 Task: Search one way flight ticket for 3 adults in first from Madison: Dane County Regional Airport (truax Field) to Rockford: Chicago Rockford International Airport(was Northwest Chicagoland Regional Airport At Rockford) on 5-1-2023. Choice of flights is Southwest. Number of bags: 2 checked bags. Price is upto 82000. Outbound departure time preference is 6:30.
Action: Mouse moved to (236, 393)
Screenshot: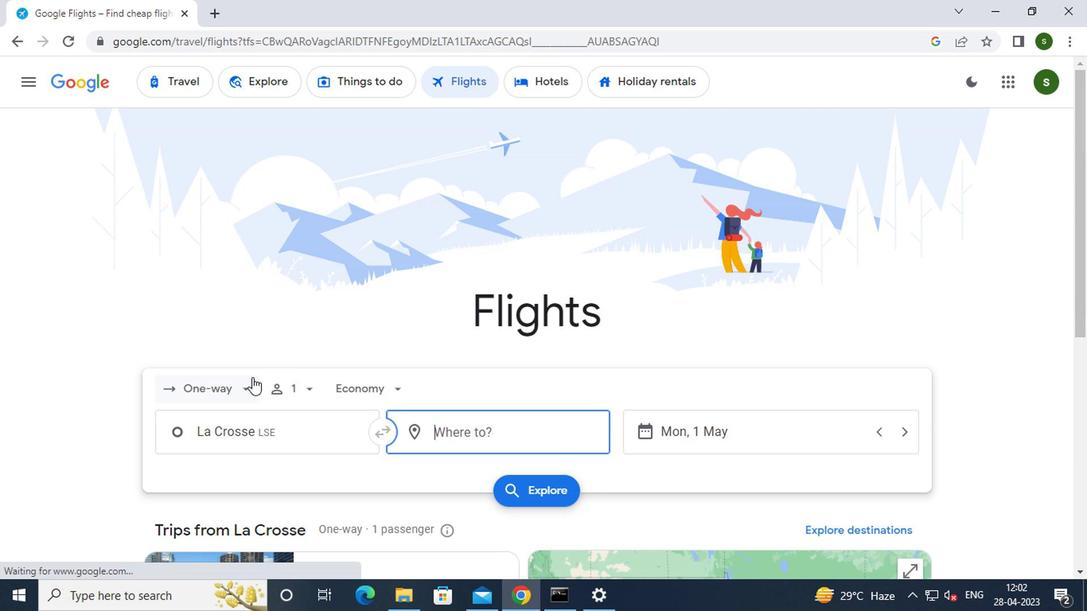 
Action: Mouse pressed left at (236, 393)
Screenshot: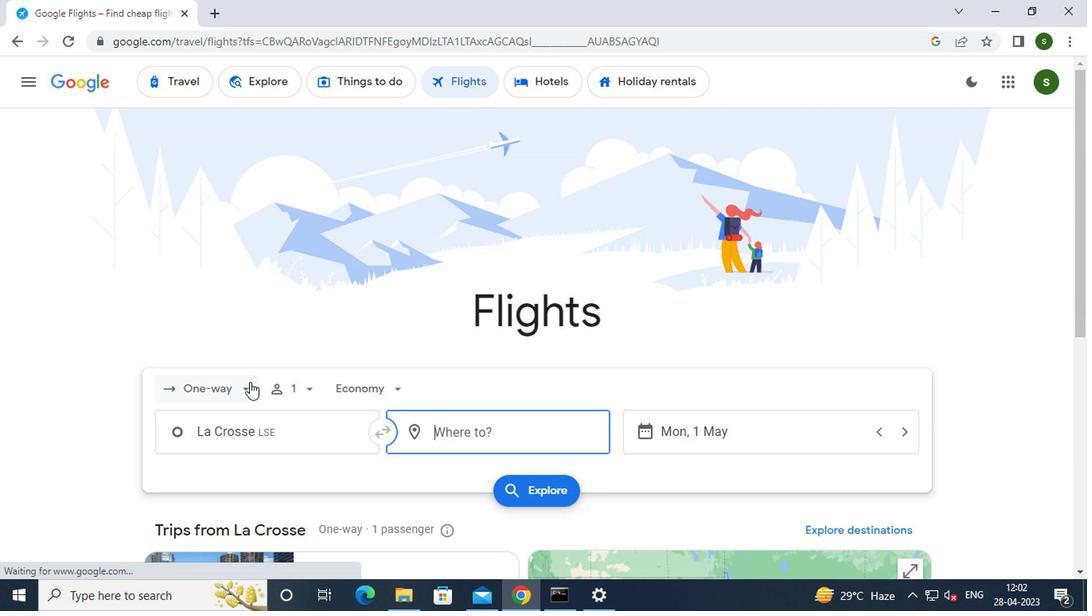 
Action: Mouse moved to (234, 461)
Screenshot: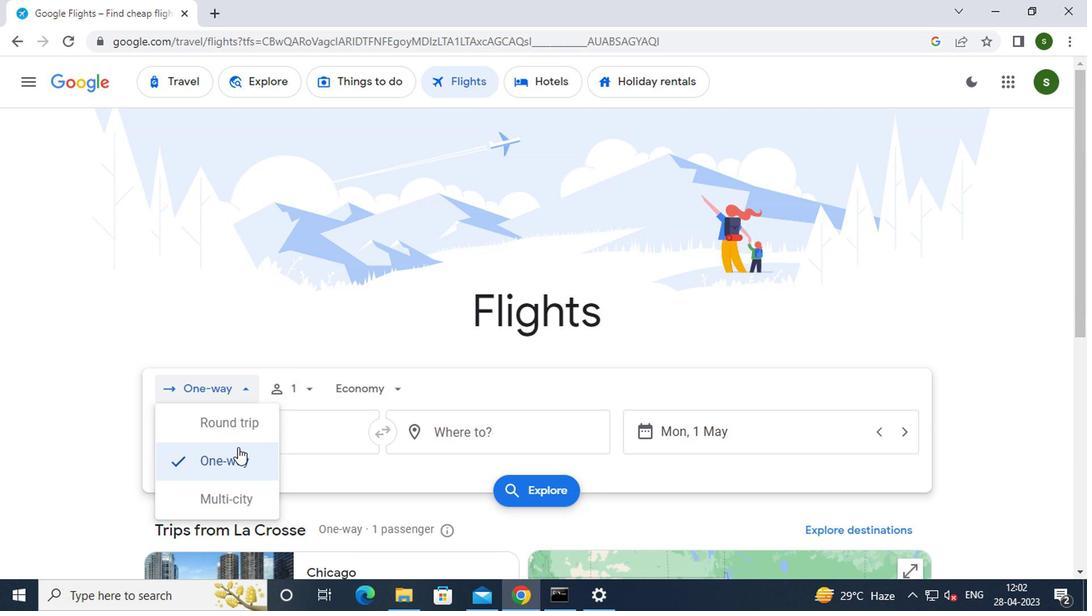 
Action: Mouse pressed left at (234, 461)
Screenshot: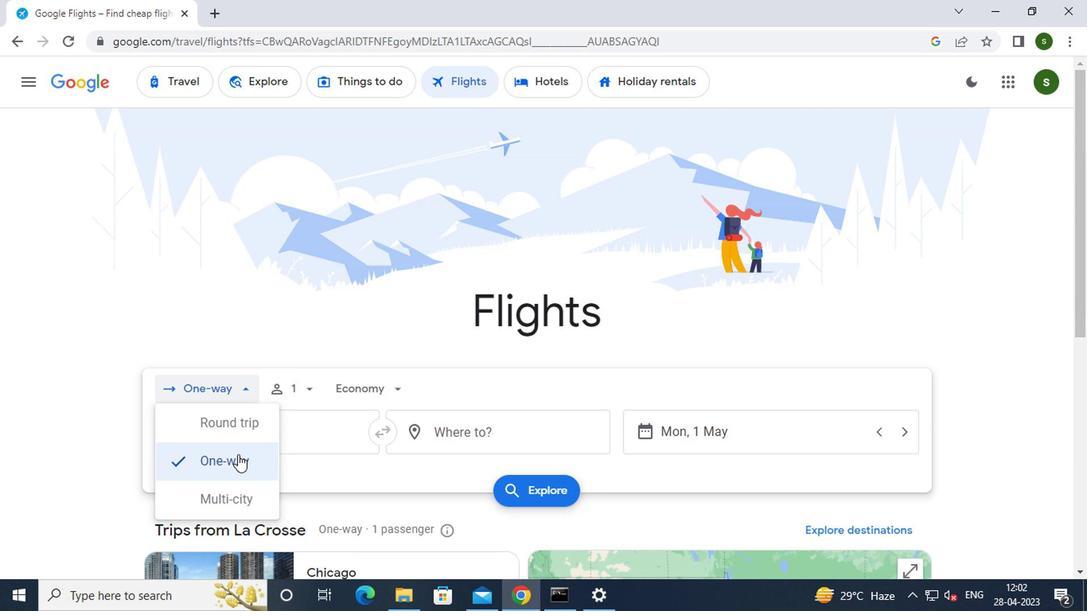 
Action: Mouse moved to (291, 382)
Screenshot: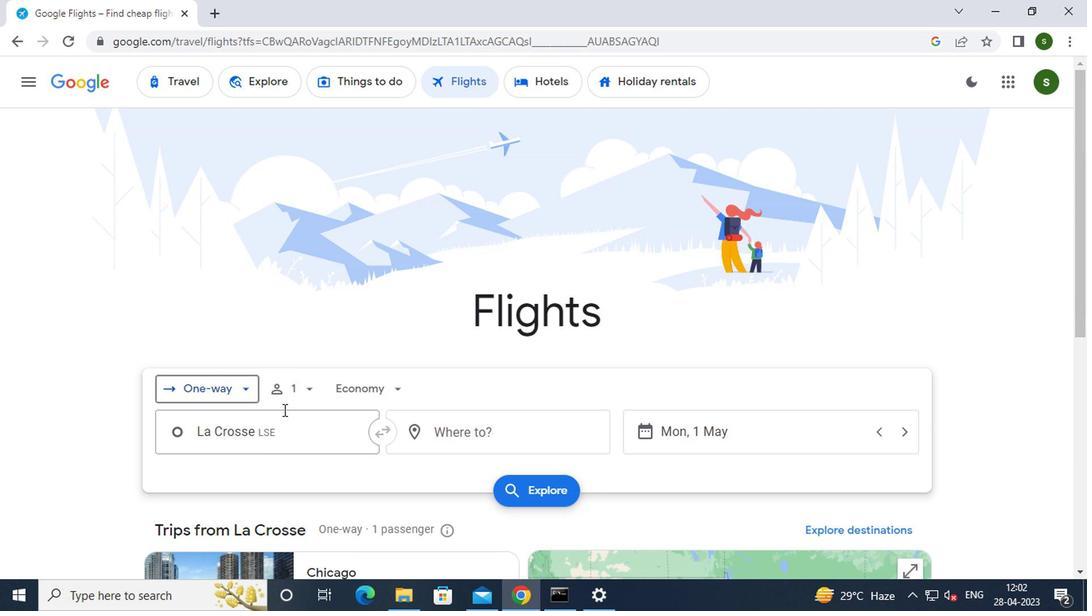 
Action: Mouse pressed left at (291, 382)
Screenshot: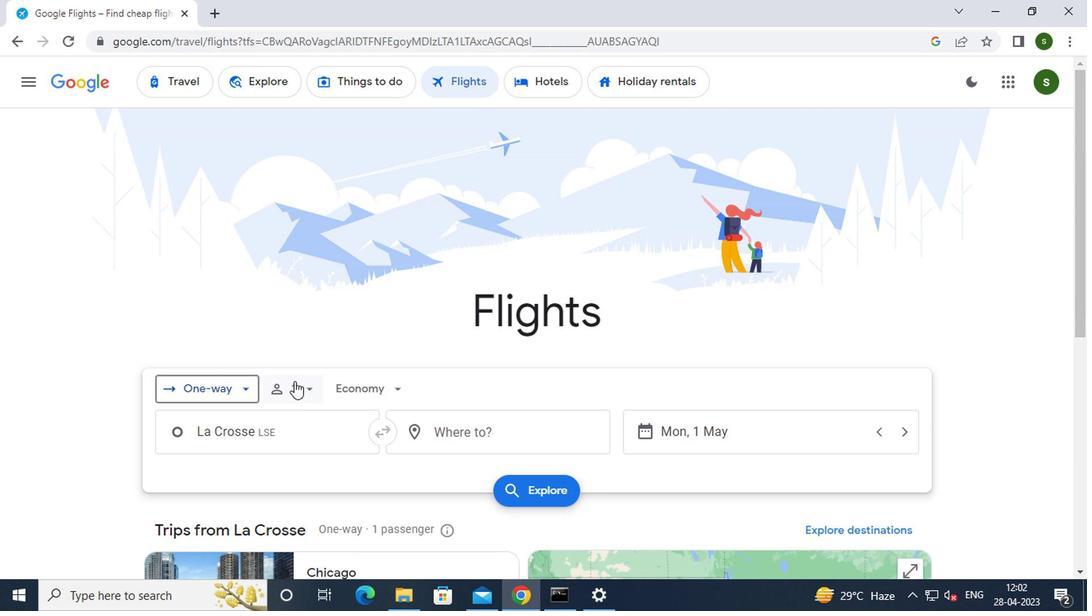 
Action: Mouse moved to (427, 431)
Screenshot: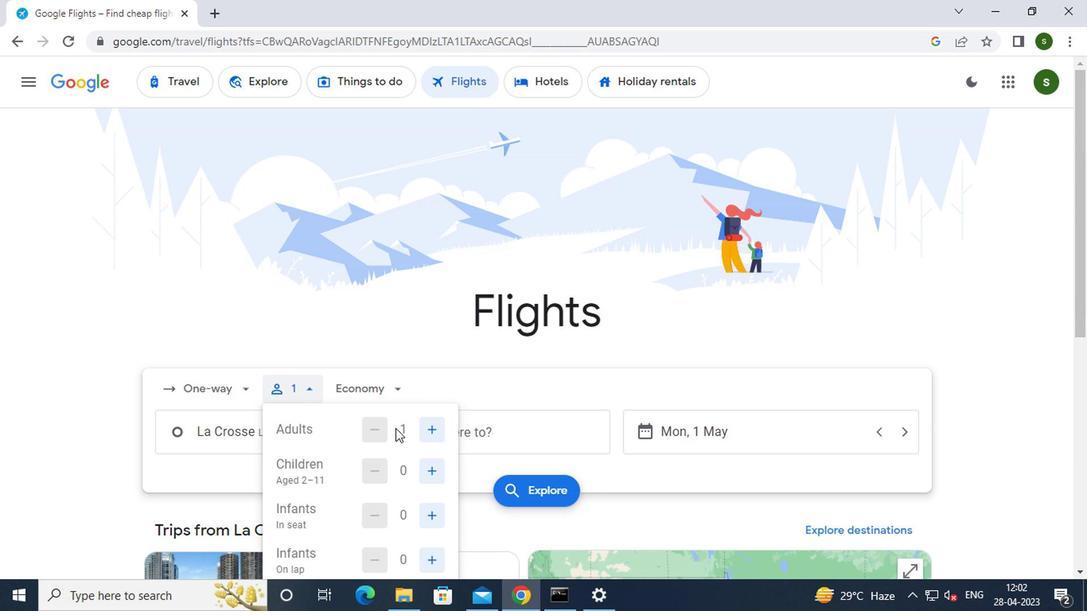 
Action: Mouse pressed left at (427, 431)
Screenshot: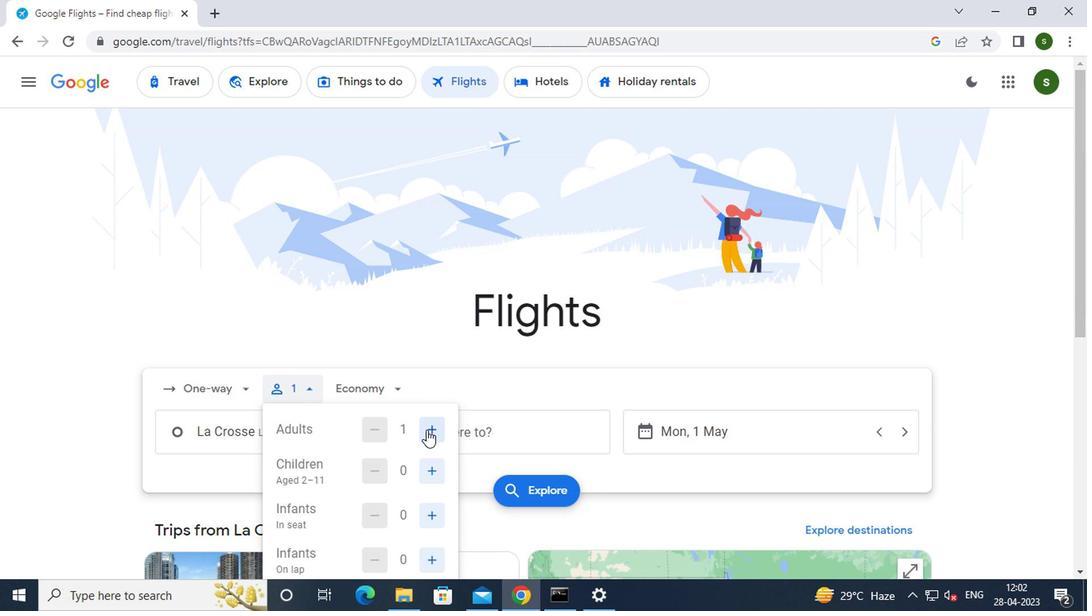 
Action: Mouse pressed left at (427, 431)
Screenshot: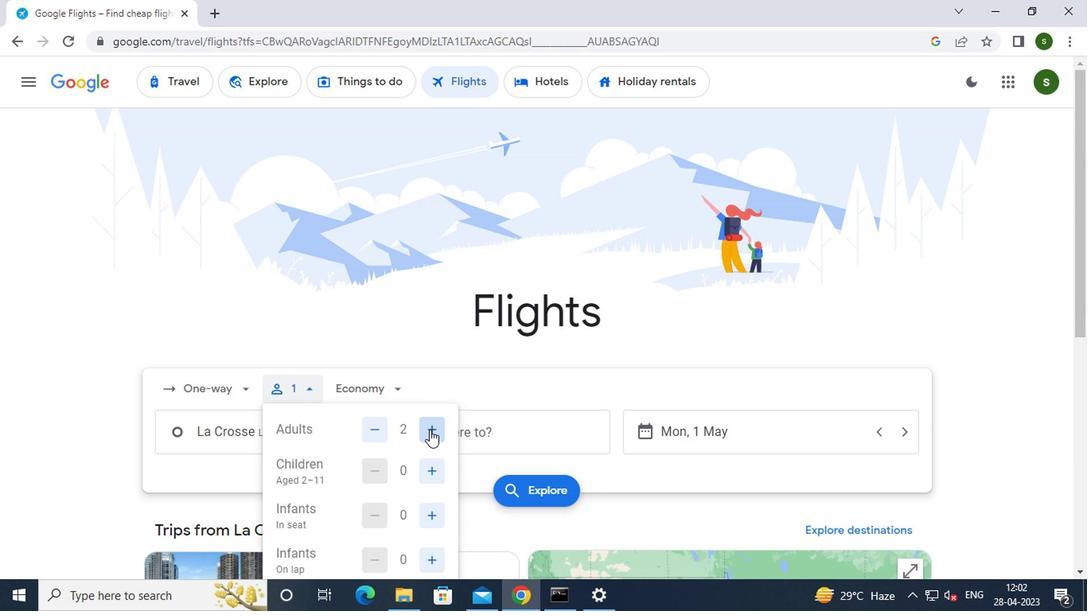 
Action: Mouse moved to (378, 380)
Screenshot: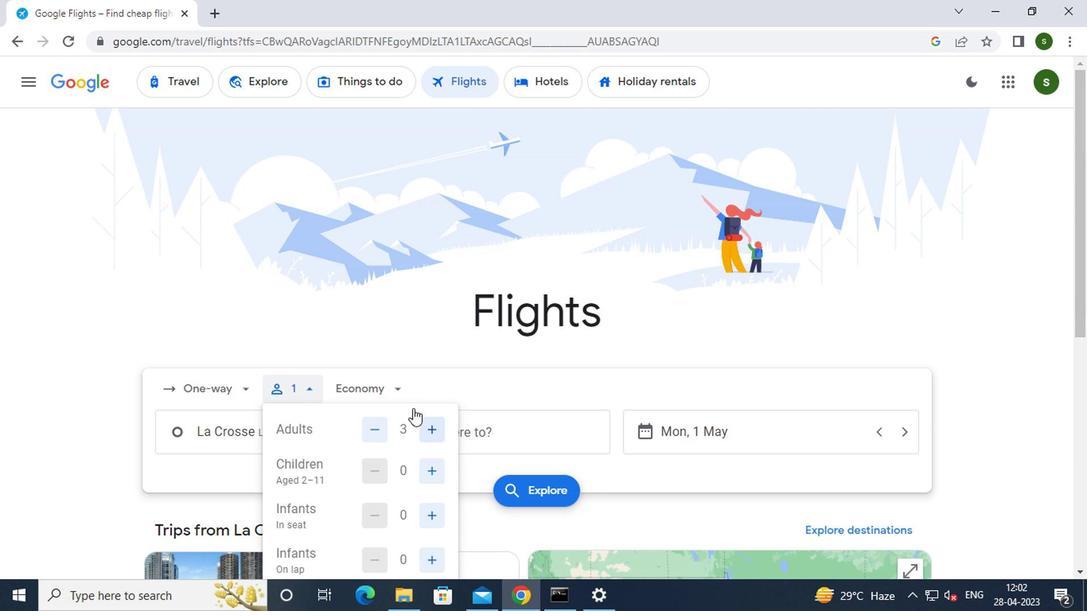 
Action: Mouse pressed left at (378, 380)
Screenshot: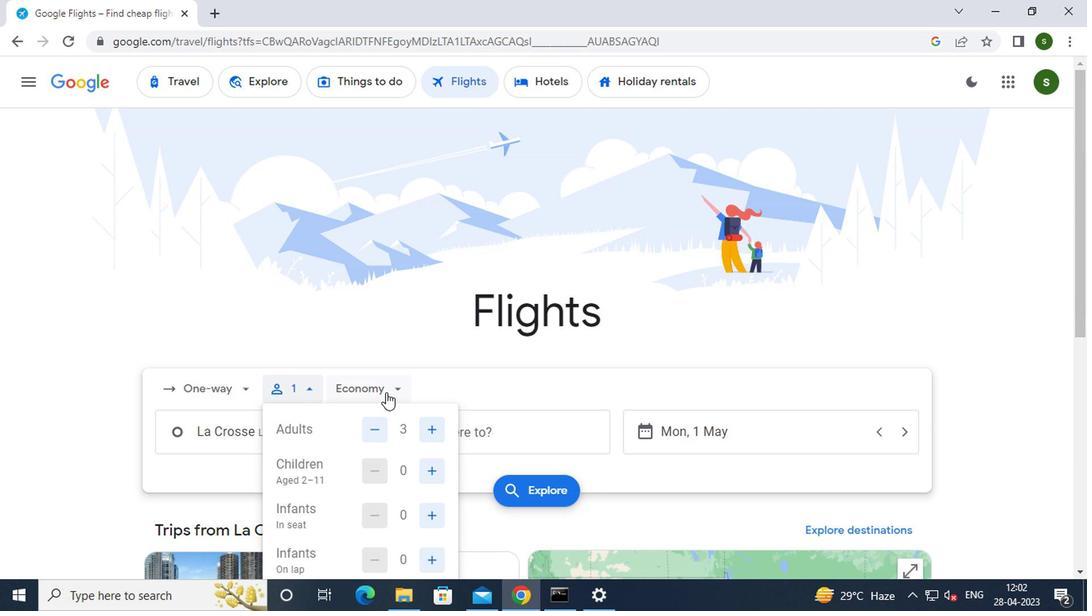 
Action: Mouse moved to (386, 528)
Screenshot: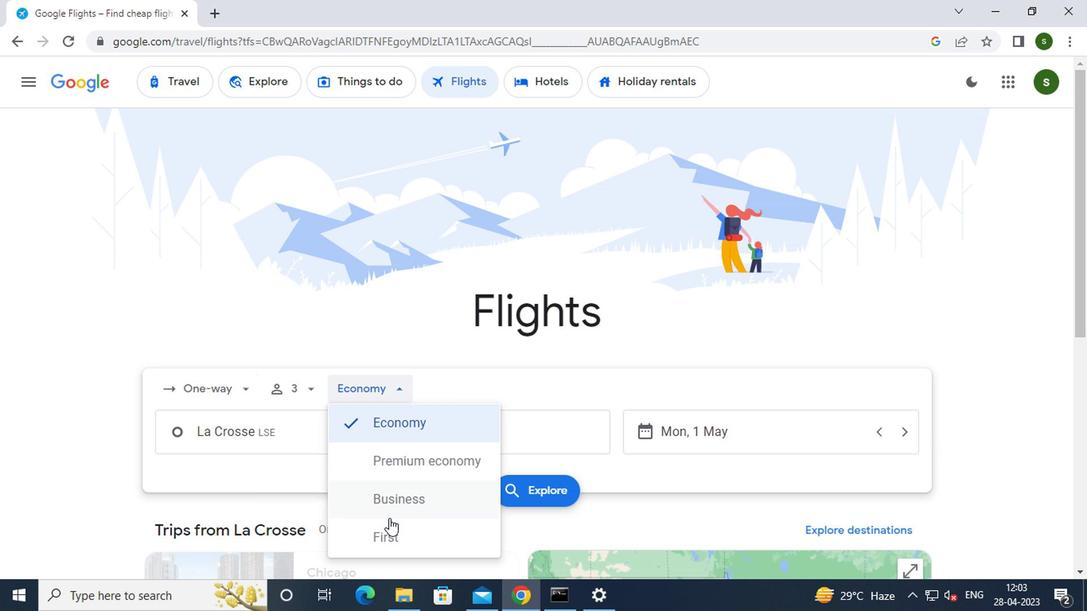 
Action: Mouse pressed left at (386, 528)
Screenshot: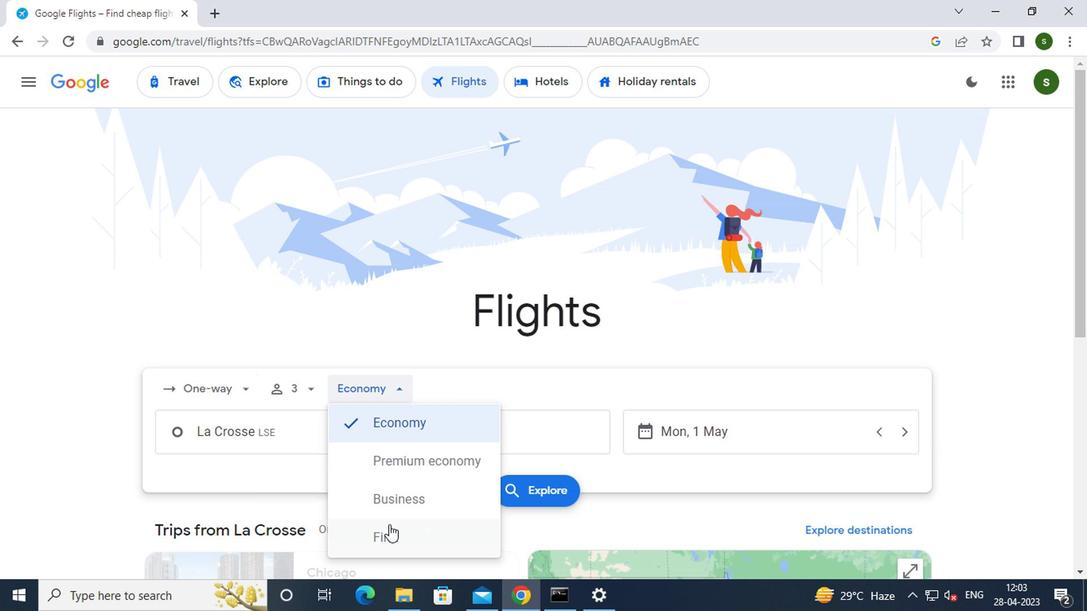 
Action: Mouse moved to (303, 433)
Screenshot: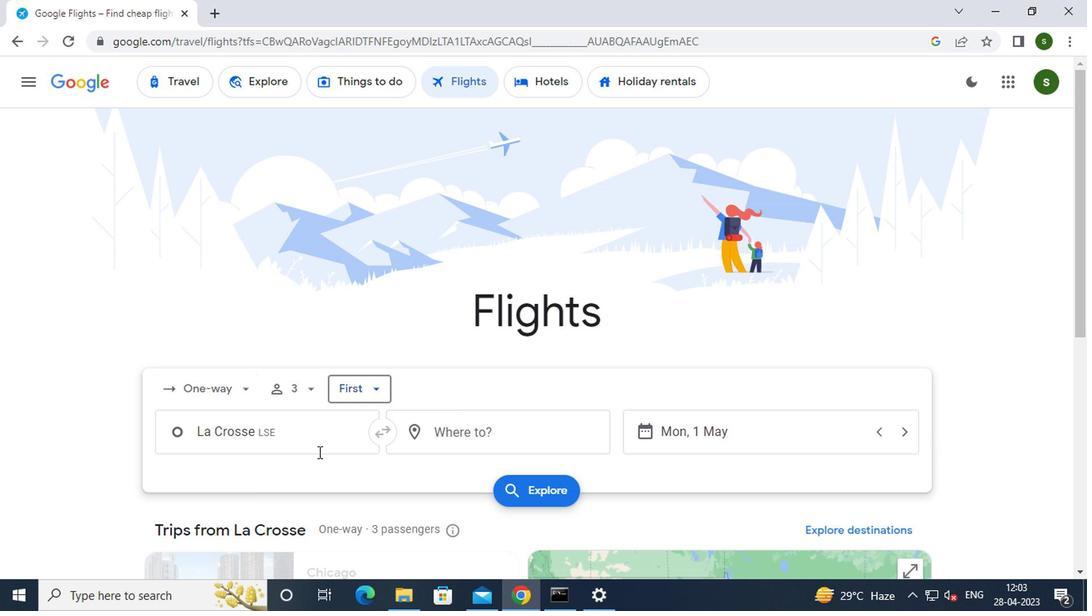 
Action: Mouse pressed left at (303, 433)
Screenshot: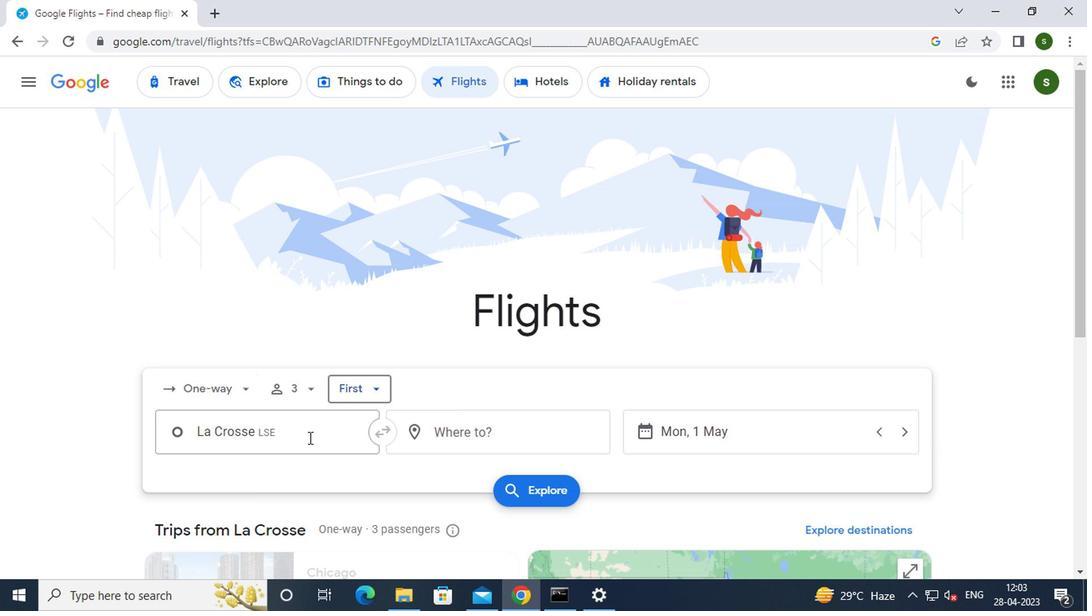 
Action: Key pressed m<Key.caps_lock>adison
Screenshot: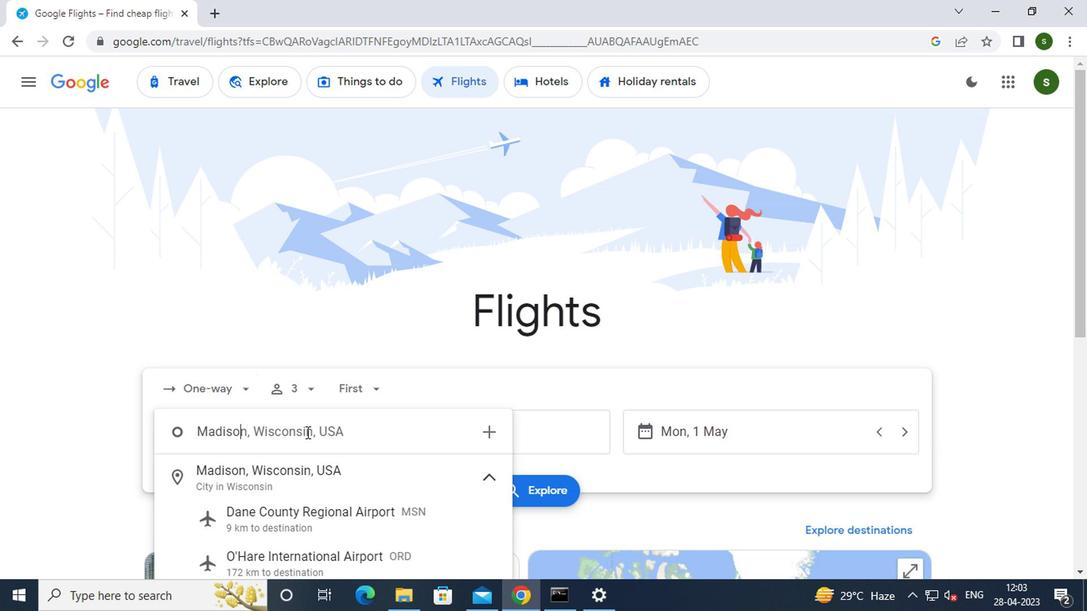 
Action: Mouse moved to (296, 432)
Screenshot: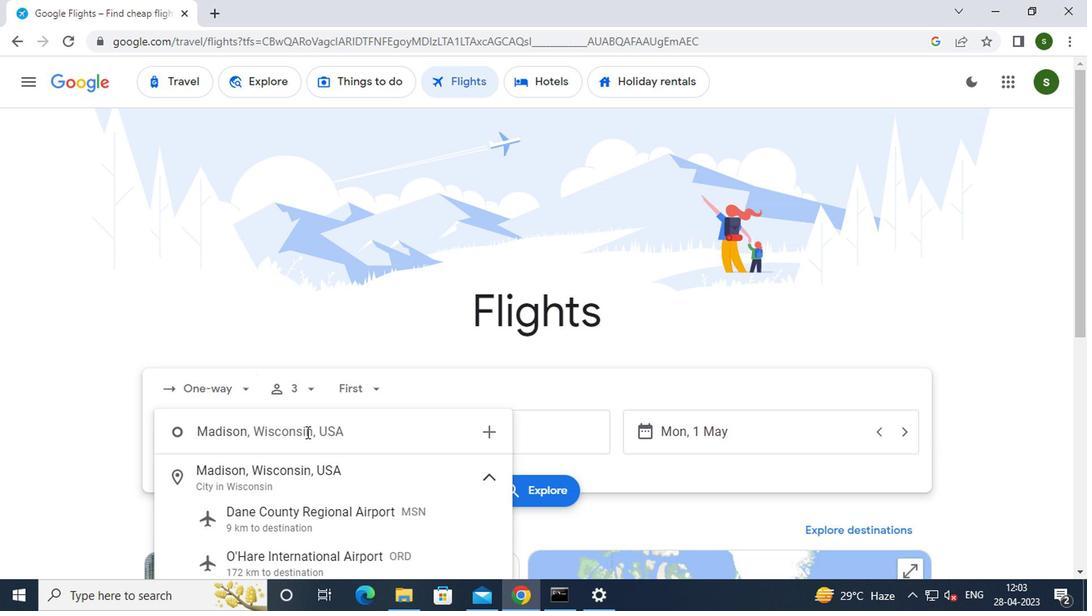 
Action: Mouse scrolled (296, 431) with delta (0, -1)
Screenshot: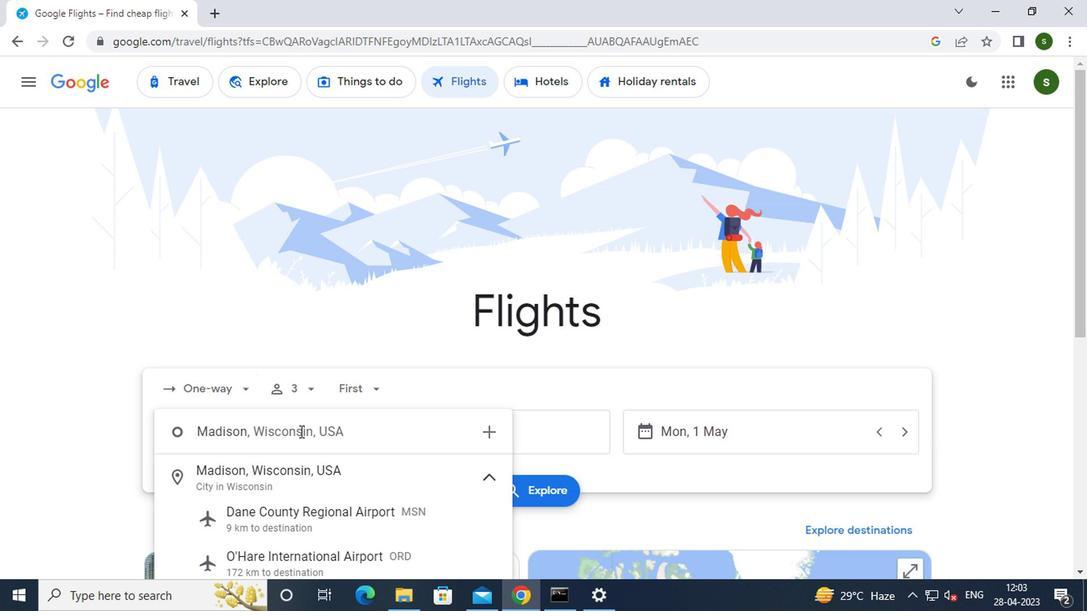 
Action: Mouse moved to (337, 449)
Screenshot: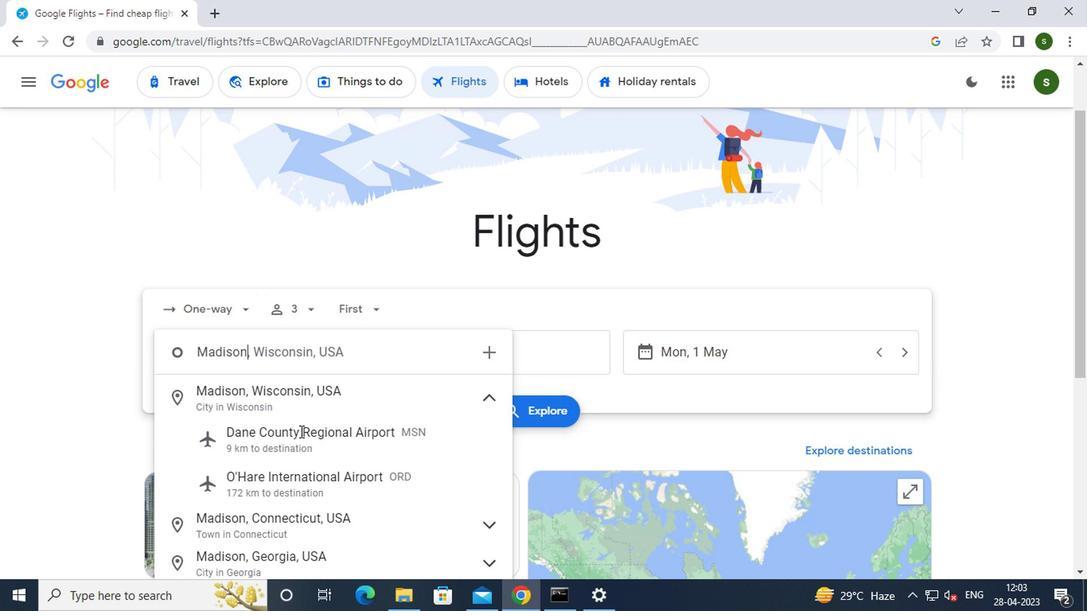 
Action: Mouse pressed left at (337, 449)
Screenshot: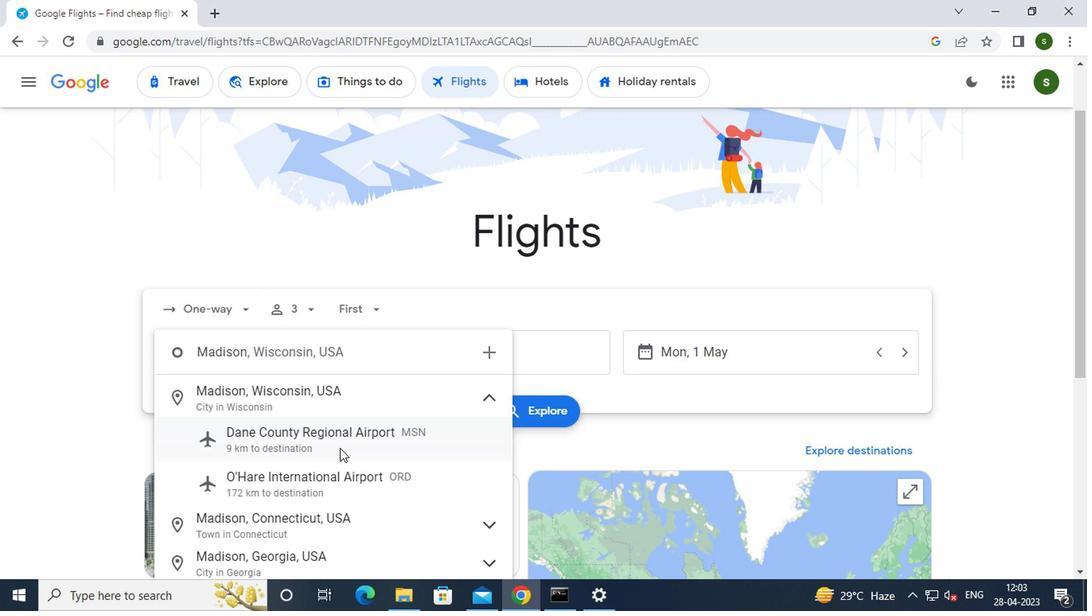 
Action: Mouse moved to (517, 359)
Screenshot: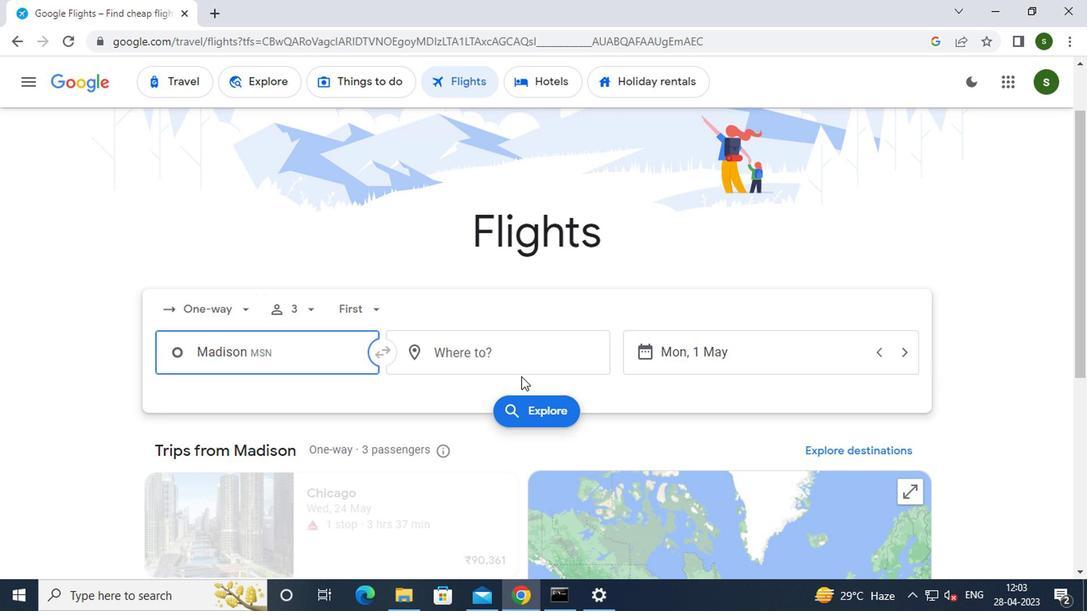 
Action: Mouse pressed left at (517, 359)
Screenshot: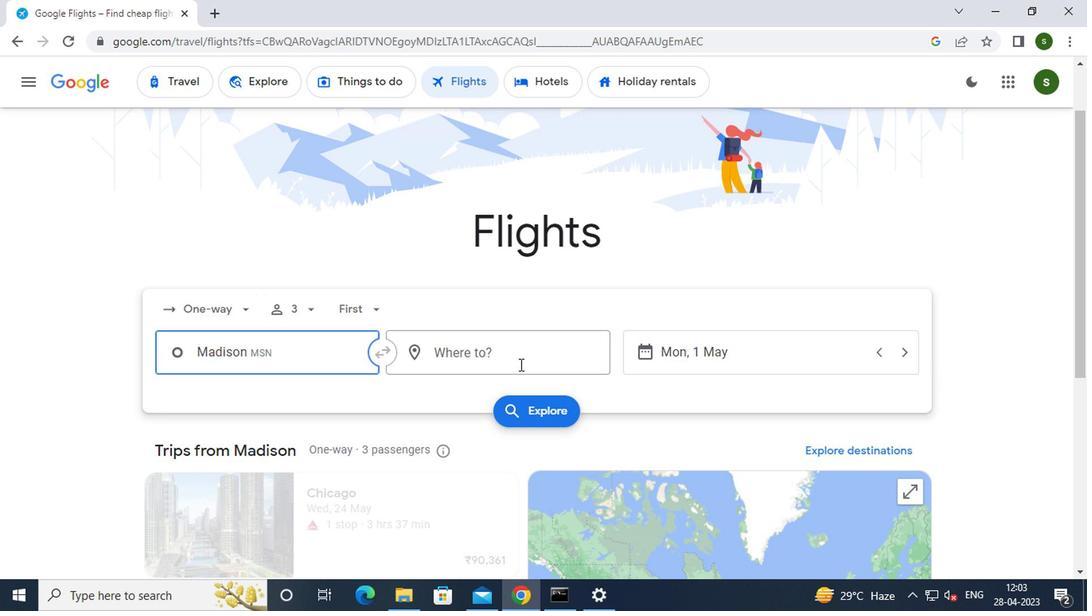 
Action: Mouse moved to (517, 358)
Screenshot: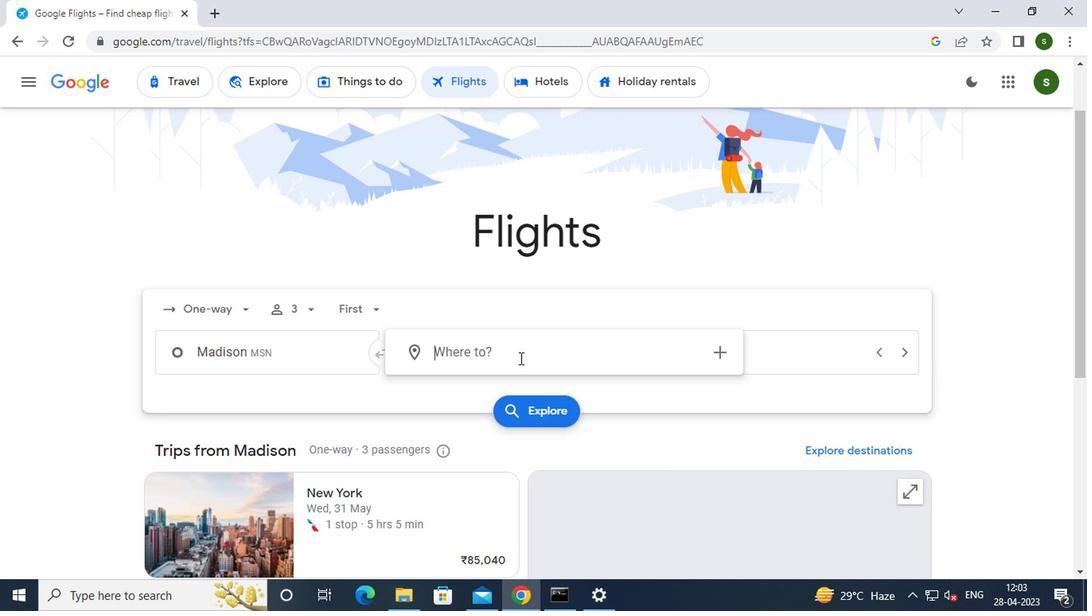 
Action: Key pressed <Key.caps_lock>r<Key.caps_lock>ockford
Screenshot: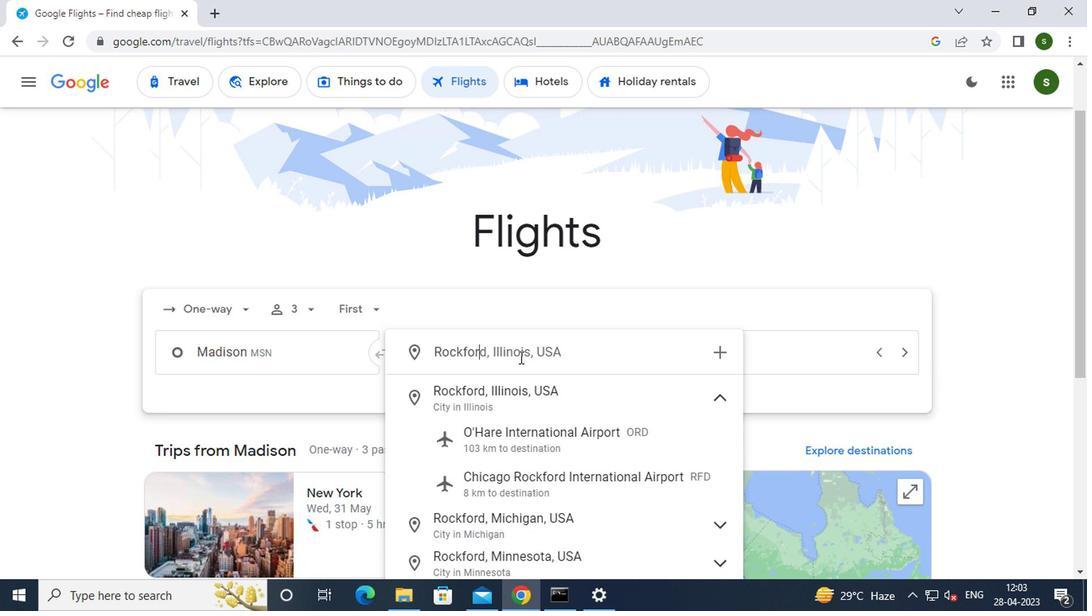 
Action: Mouse moved to (531, 468)
Screenshot: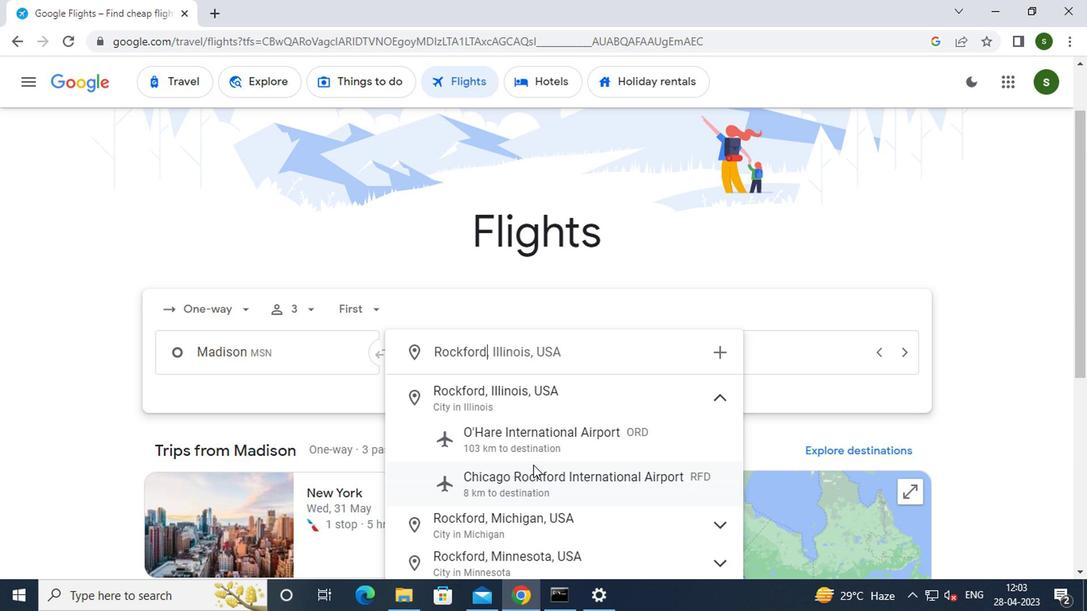 
Action: Mouse pressed left at (531, 468)
Screenshot: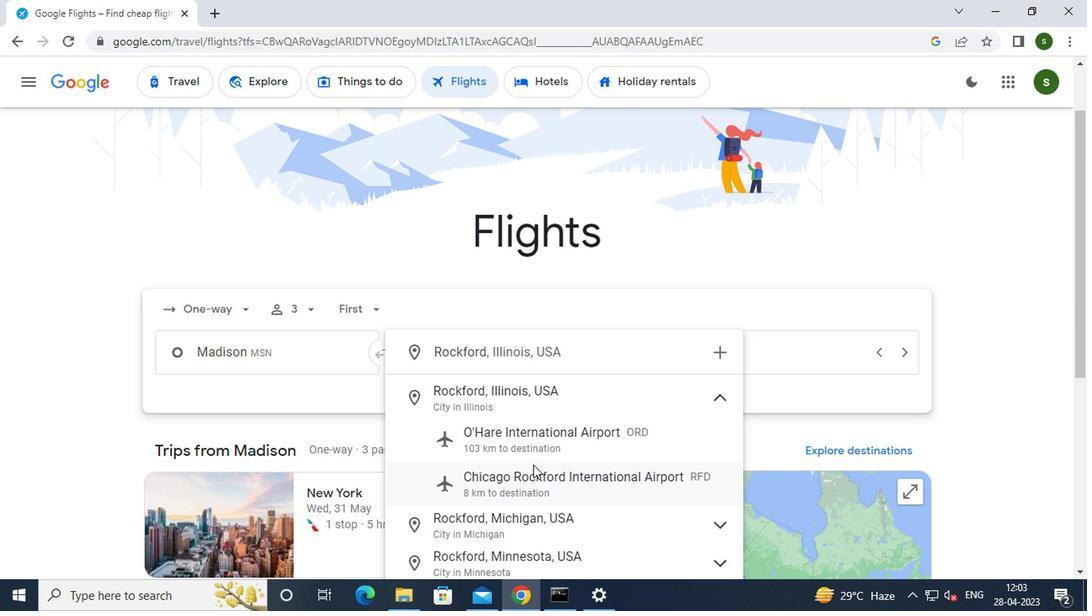 
Action: Mouse moved to (746, 351)
Screenshot: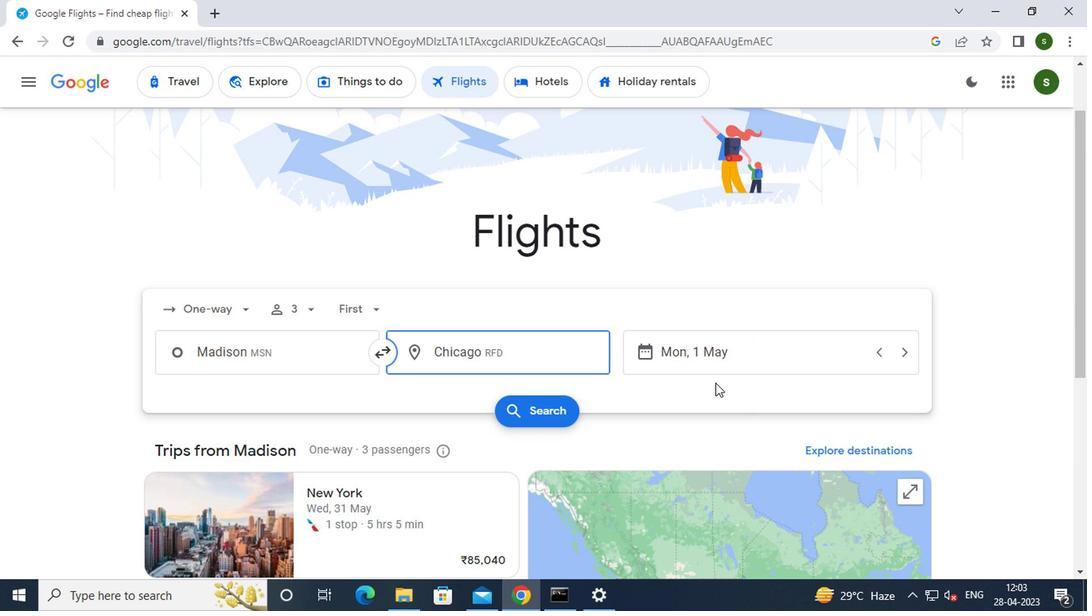 
Action: Mouse pressed left at (746, 351)
Screenshot: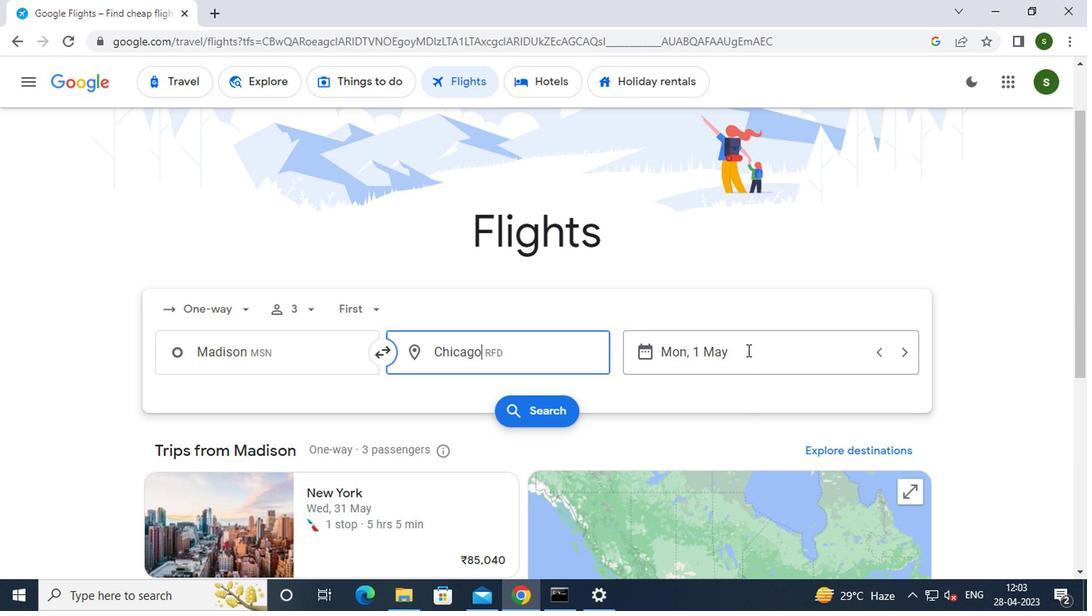 
Action: Mouse moved to (692, 301)
Screenshot: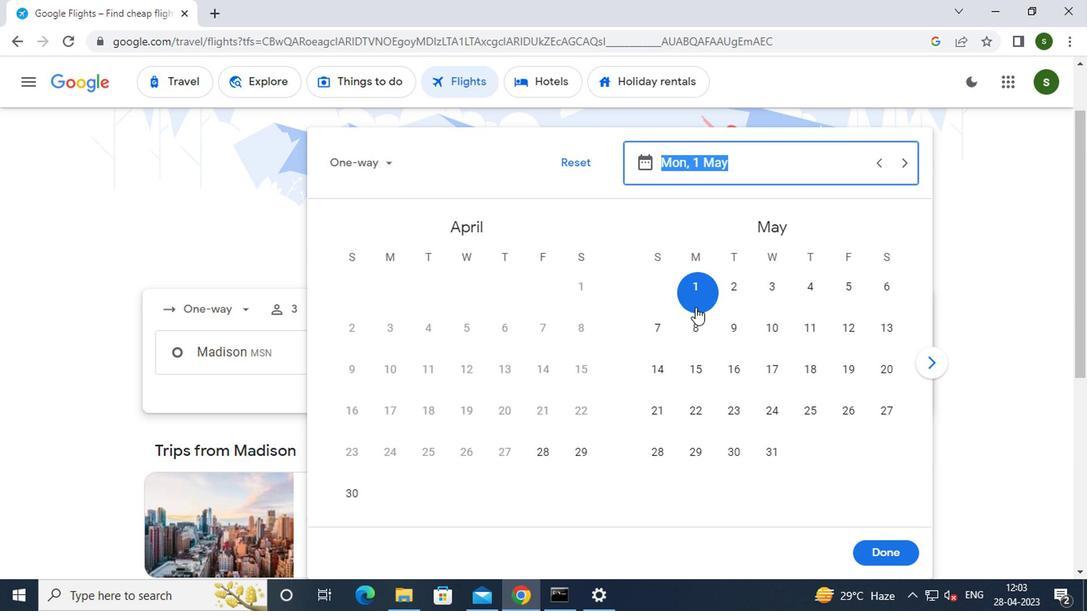 
Action: Mouse pressed left at (692, 301)
Screenshot: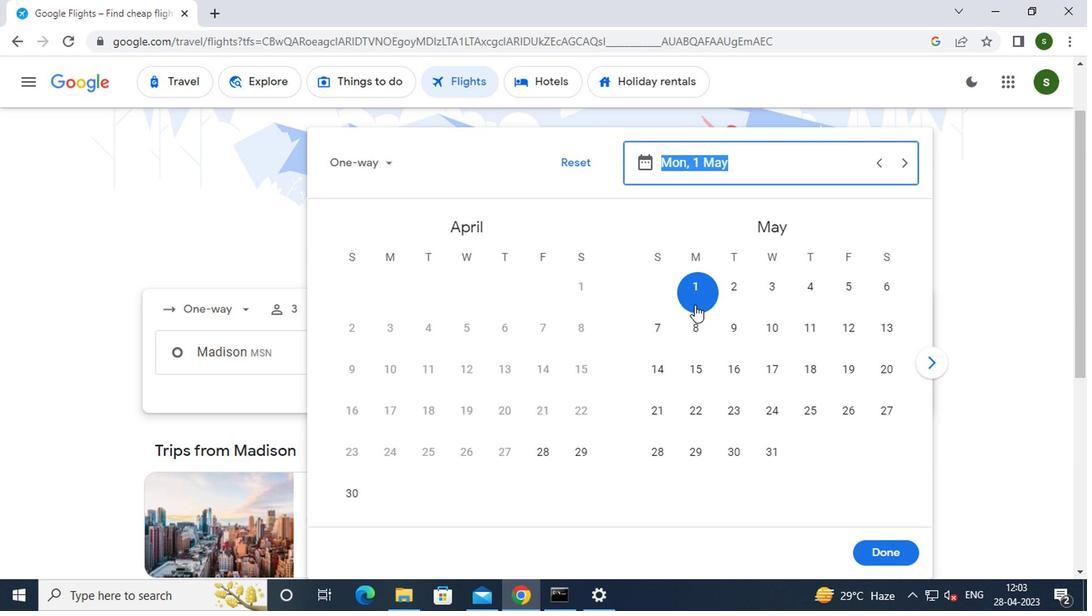 
Action: Mouse moved to (876, 545)
Screenshot: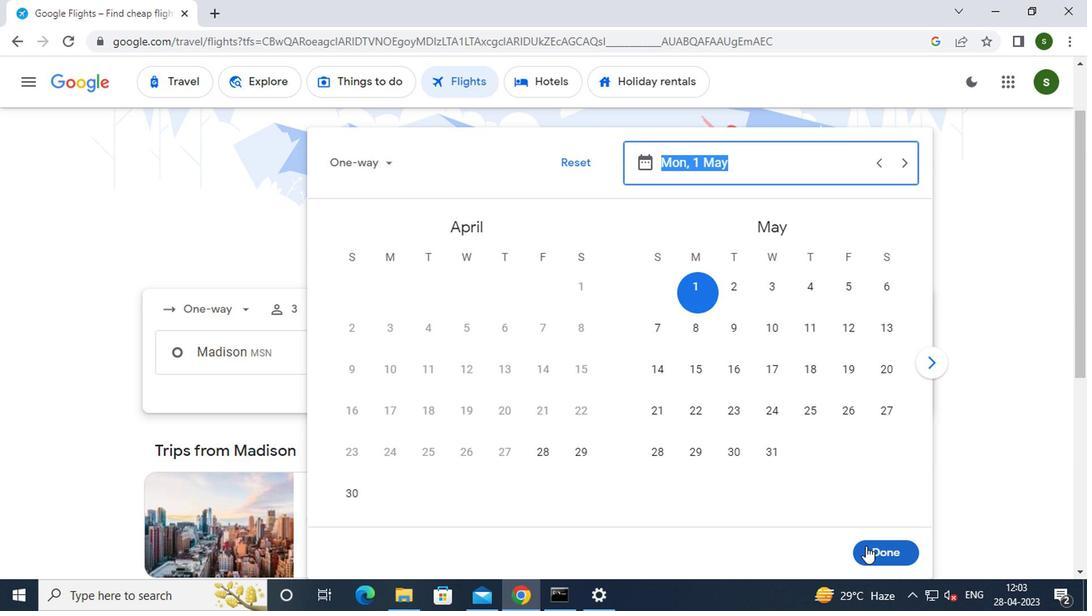 
Action: Mouse pressed left at (876, 545)
Screenshot: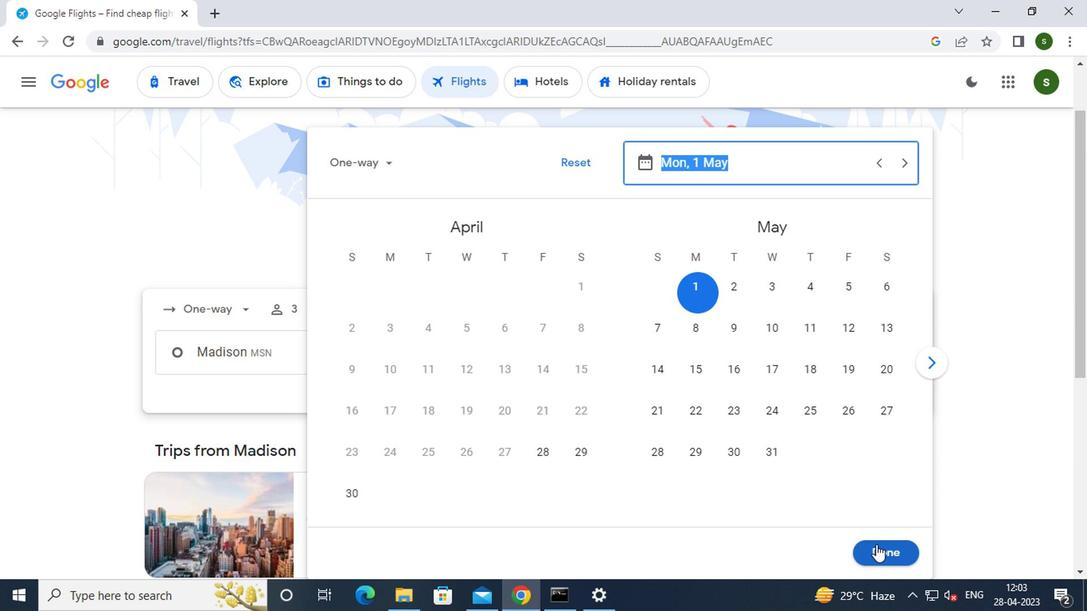 
Action: Mouse moved to (502, 407)
Screenshot: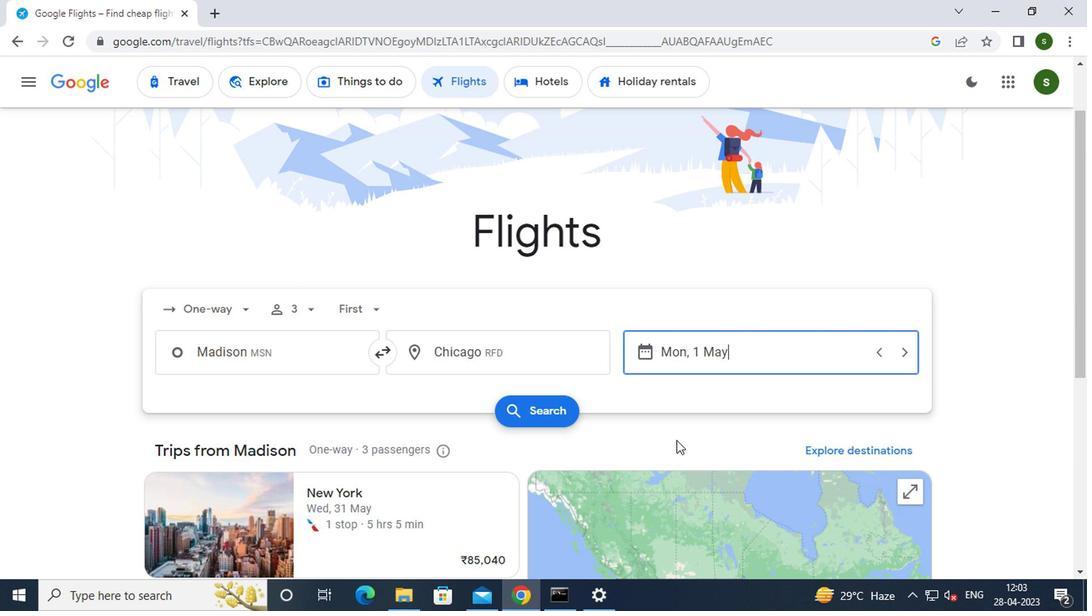 
Action: Mouse pressed left at (502, 407)
Screenshot: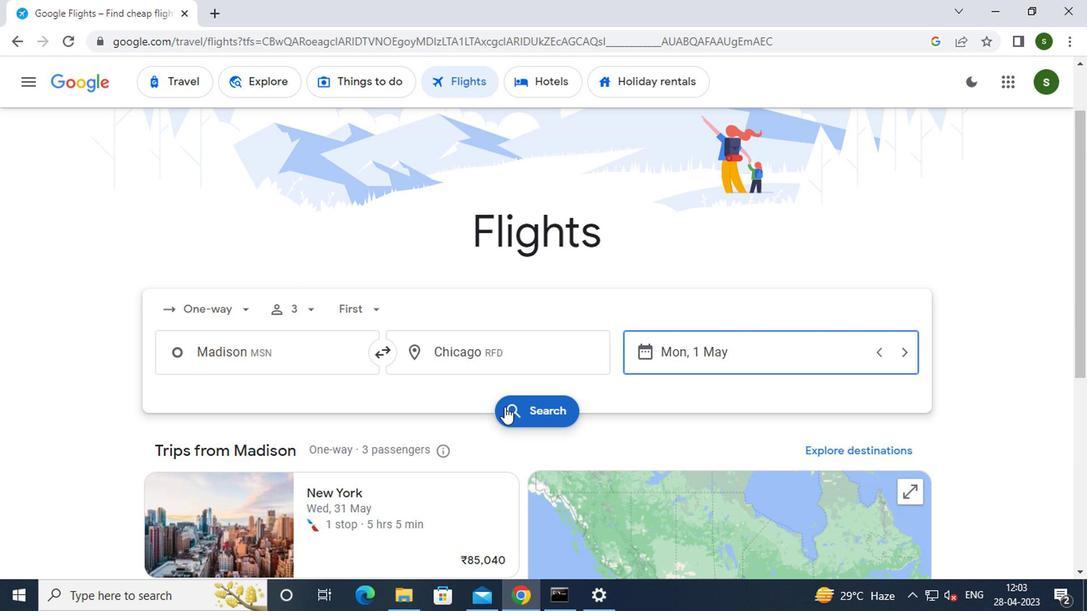 
Action: Mouse moved to (194, 235)
Screenshot: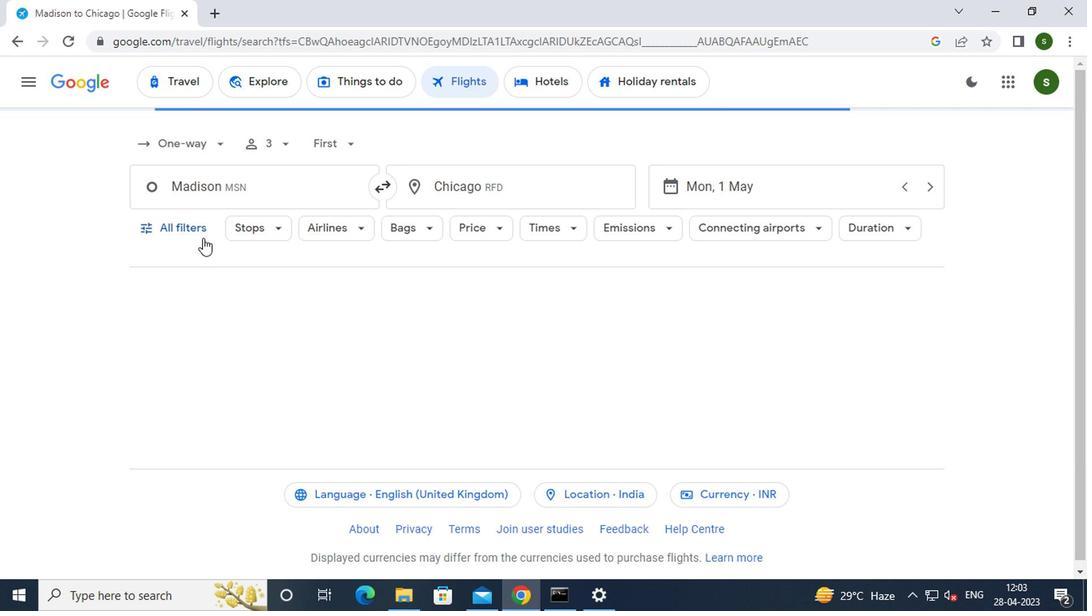 
Action: Mouse pressed left at (194, 235)
Screenshot: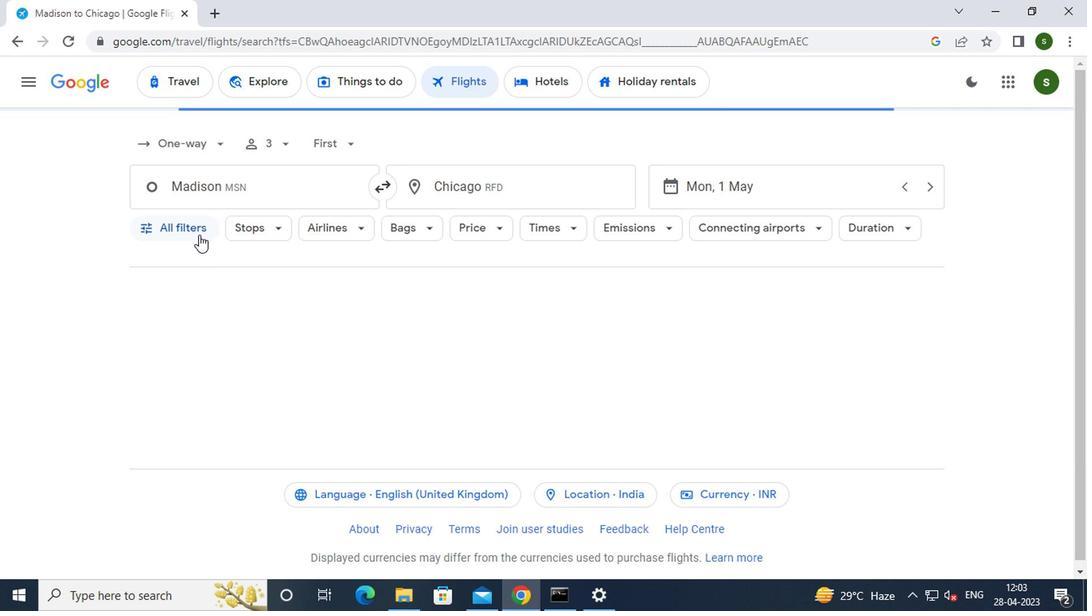 
Action: Mouse moved to (296, 355)
Screenshot: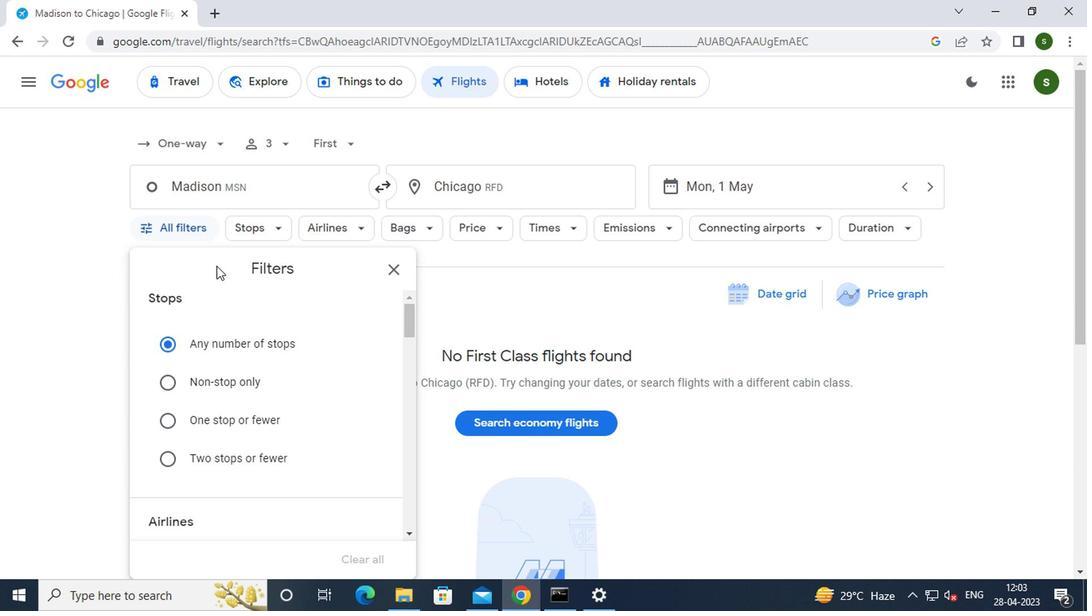 
Action: Mouse scrolled (296, 354) with delta (0, -1)
Screenshot: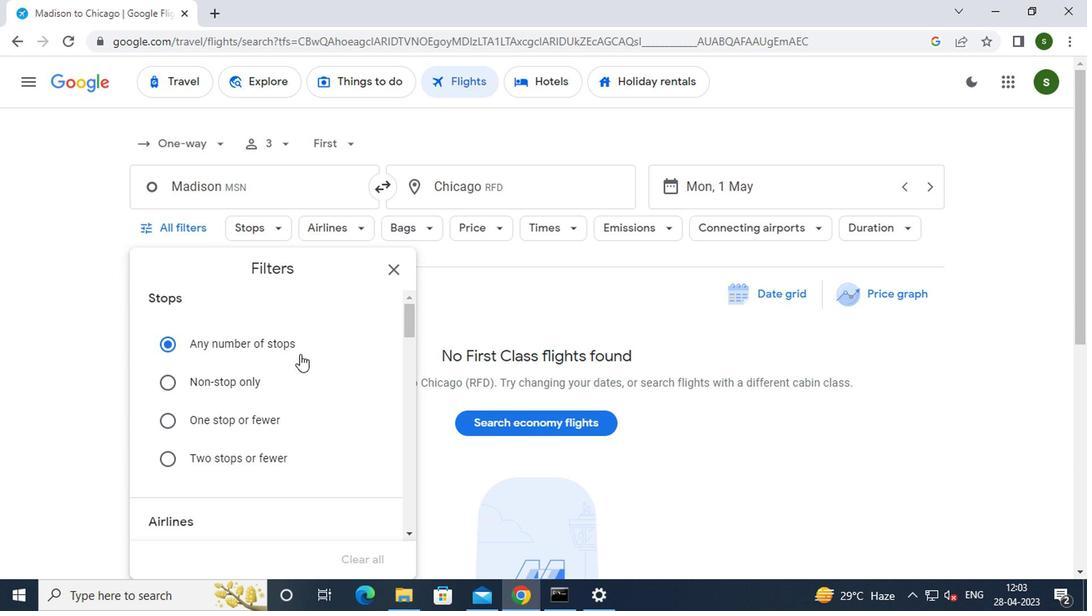 
Action: Mouse moved to (375, 492)
Screenshot: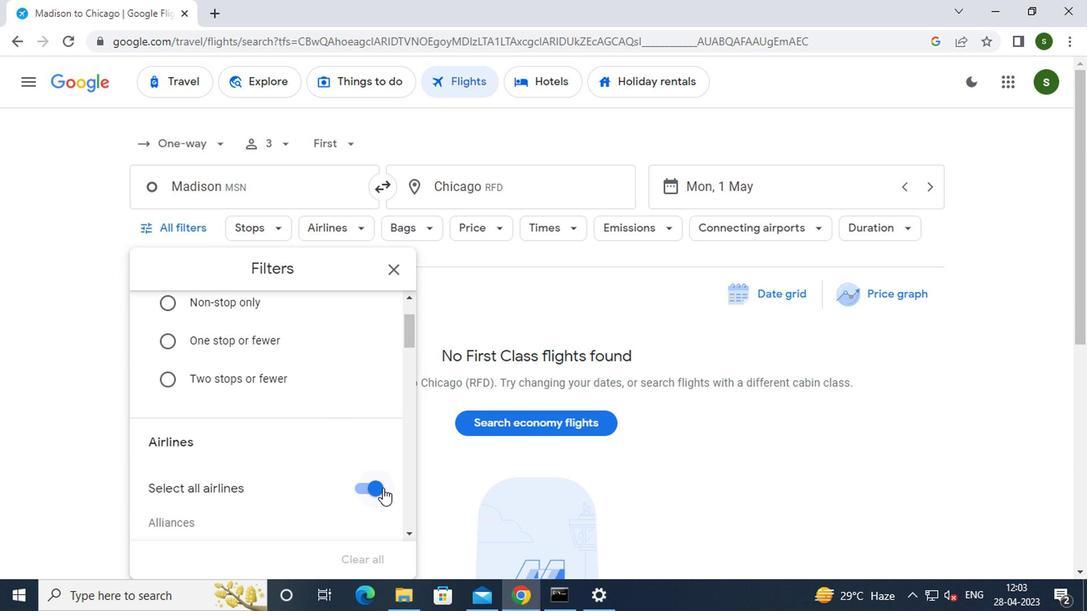 
Action: Mouse pressed left at (375, 492)
Screenshot: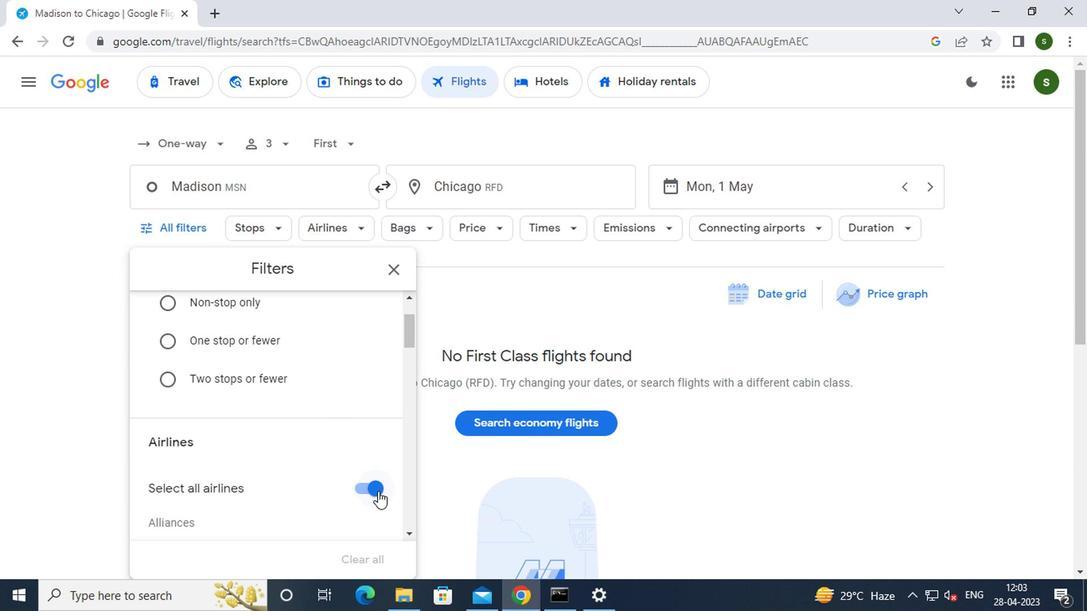 
Action: Mouse moved to (334, 410)
Screenshot: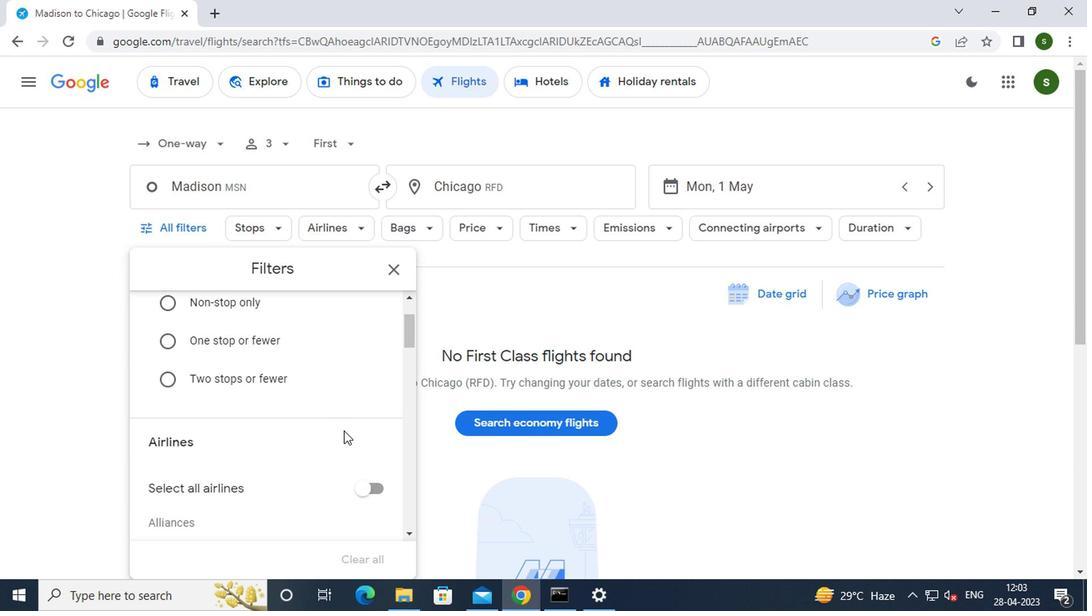 
Action: Mouse scrolled (334, 409) with delta (0, 0)
Screenshot: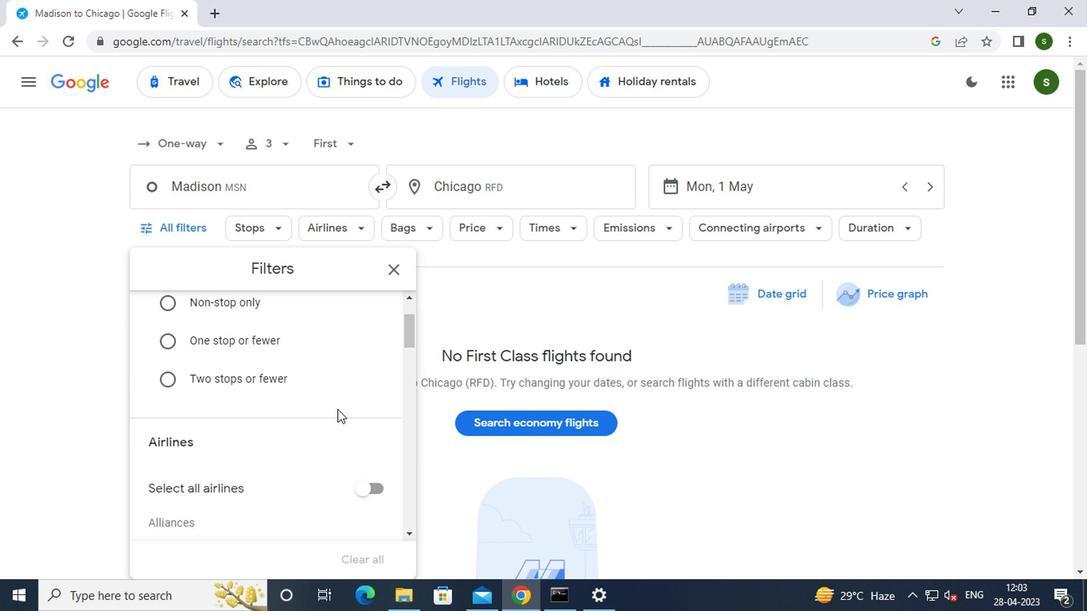 
Action: Mouse scrolled (334, 409) with delta (0, 0)
Screenshot: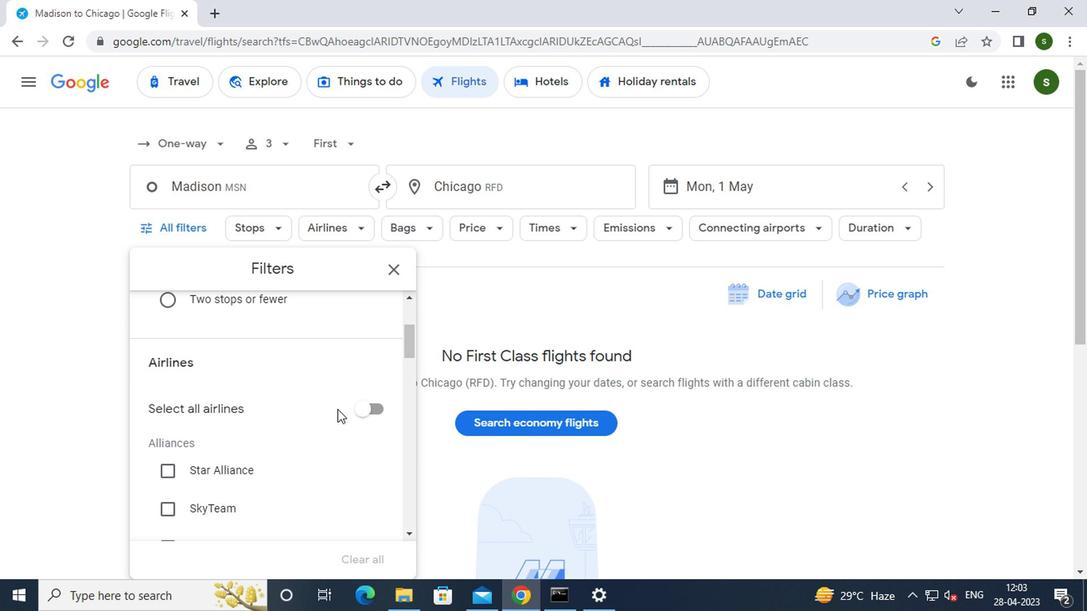 
Action: Mouse scrolled (334, 409) with delta (0, 0)
Screenshot: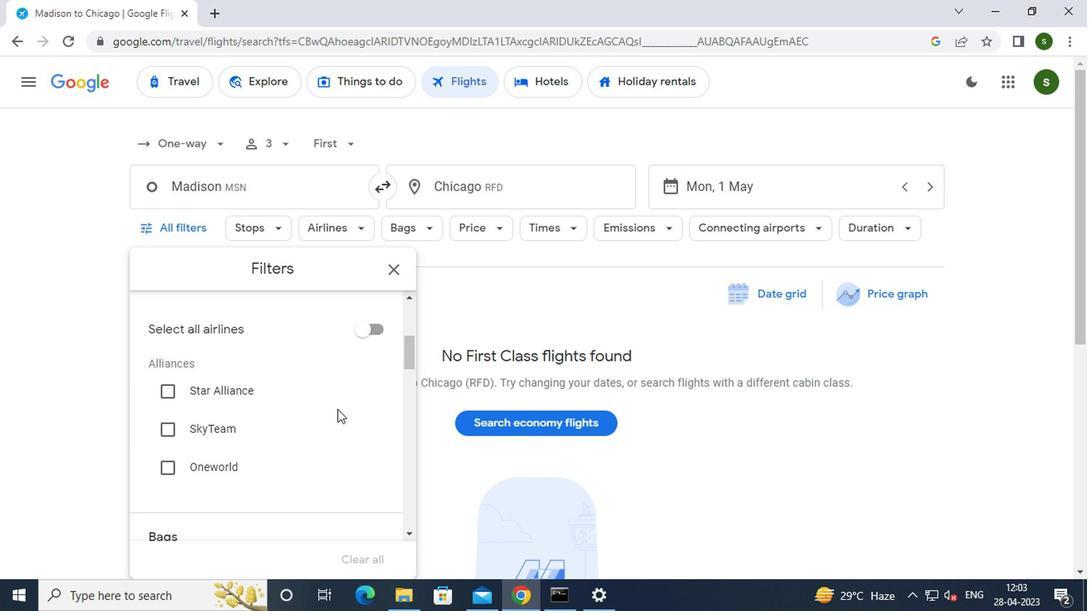 
Action: Mouse moved to (371, 500)
Screenshot: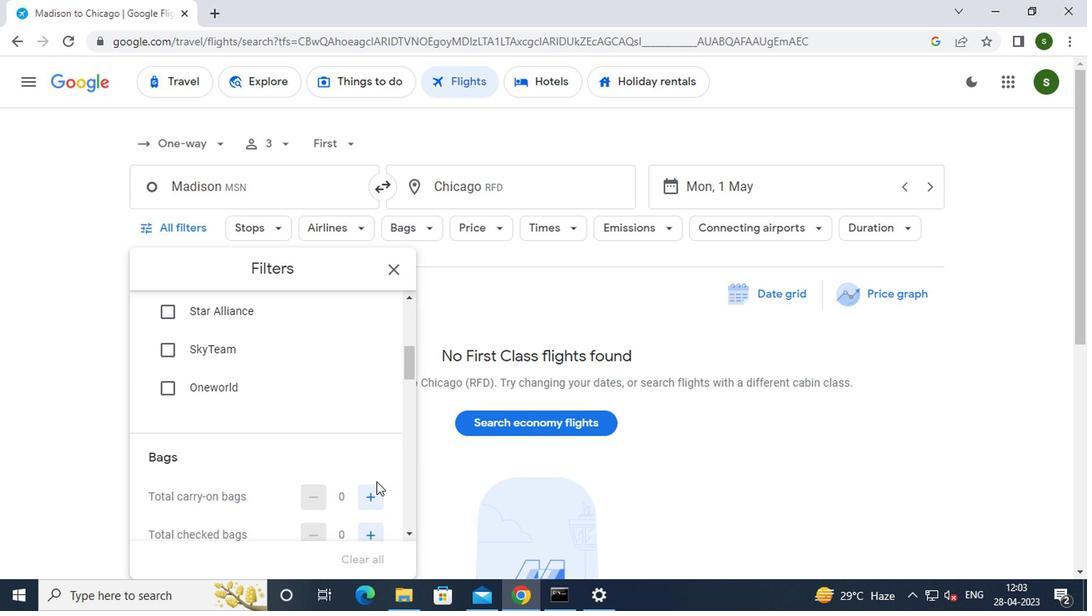 
Action: Mouse pressed left at (371, 500)
Screenshot: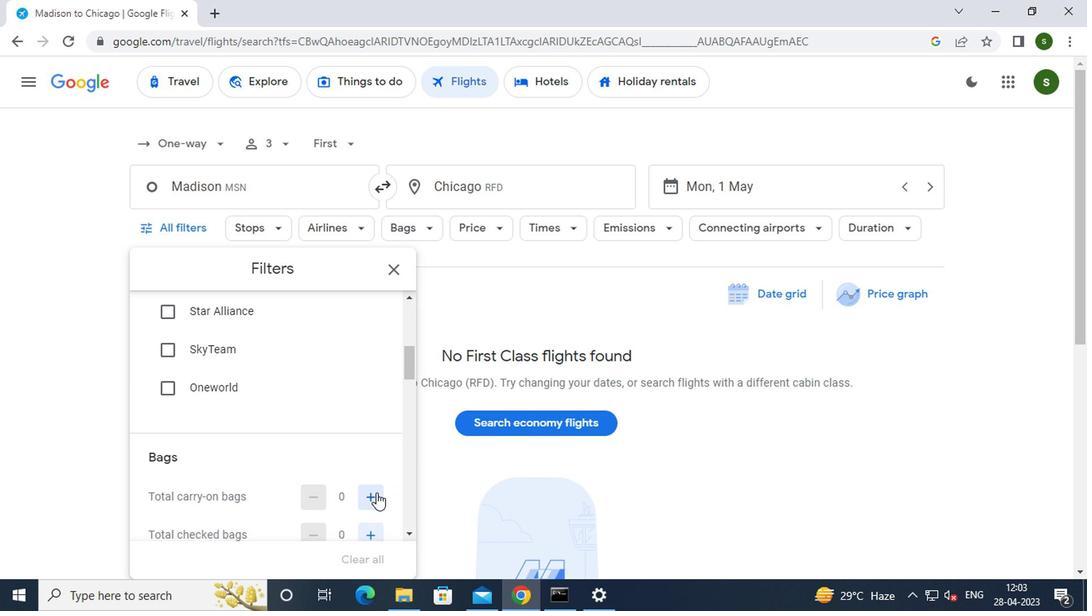 
Action: Mouse pressed left at (371, 500)
Screenshot: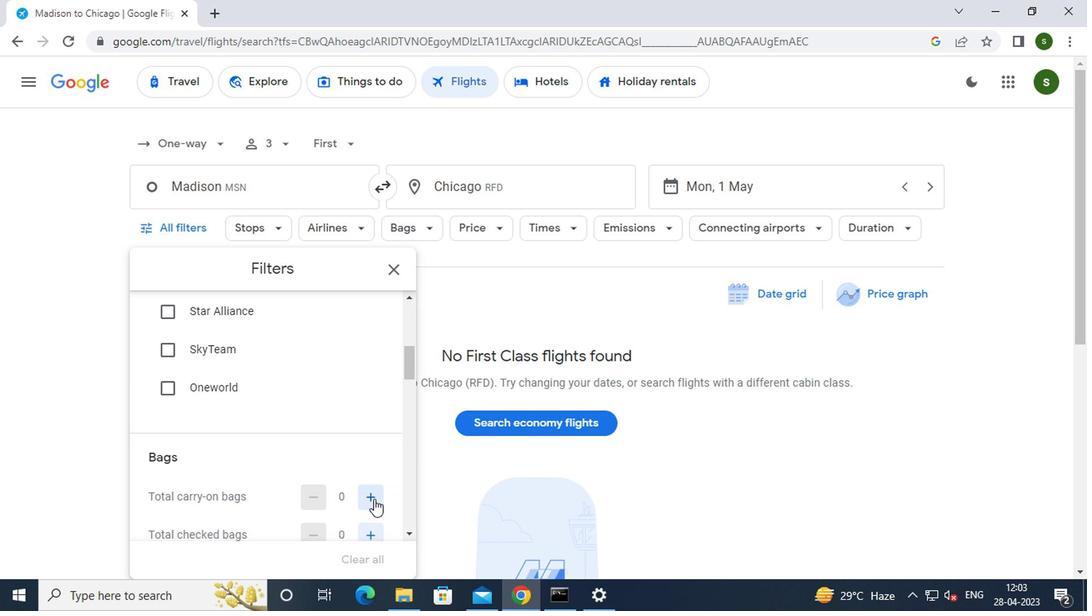 
Action: Mouse moved to (352, 420)
Screenshot: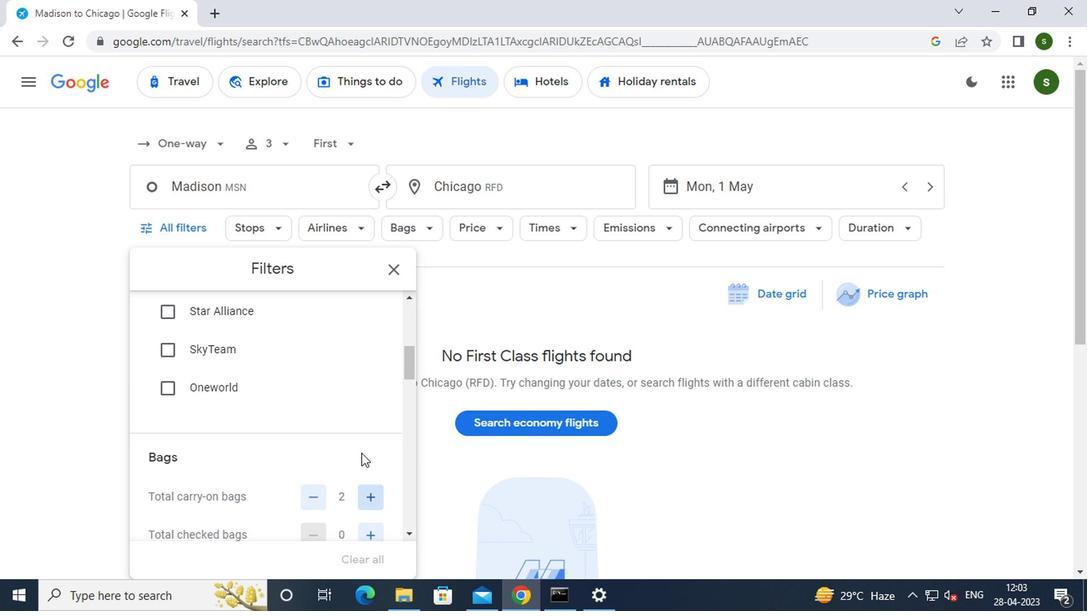 
Action: Mouse scrolled (352, 419) with delta (0, -1)
Screenshot: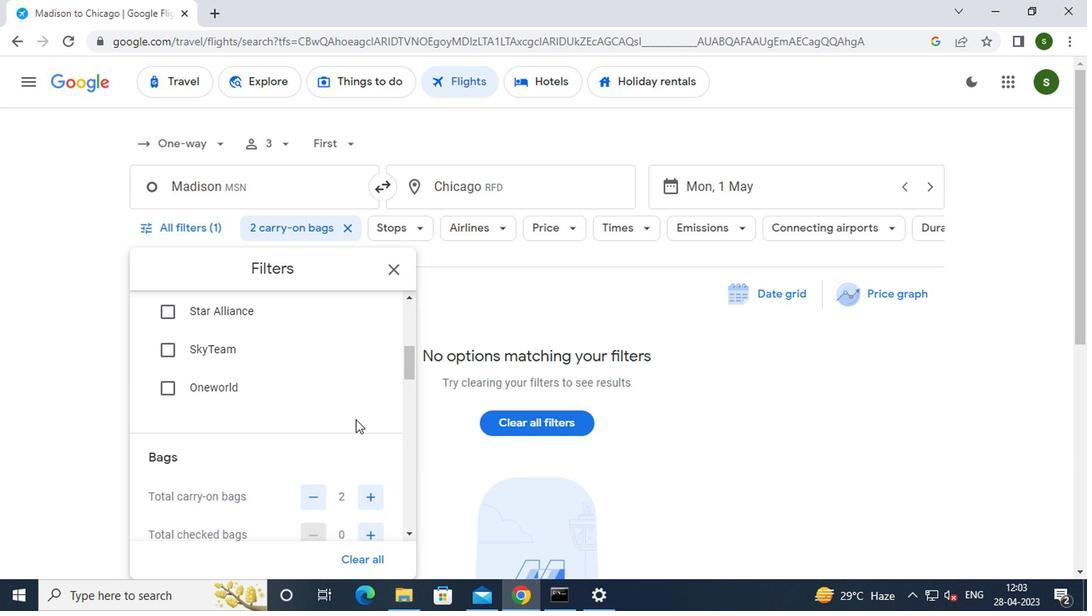 
Action: Mouse scrolled (352, 419) with delta (0, -1)
Screenshot: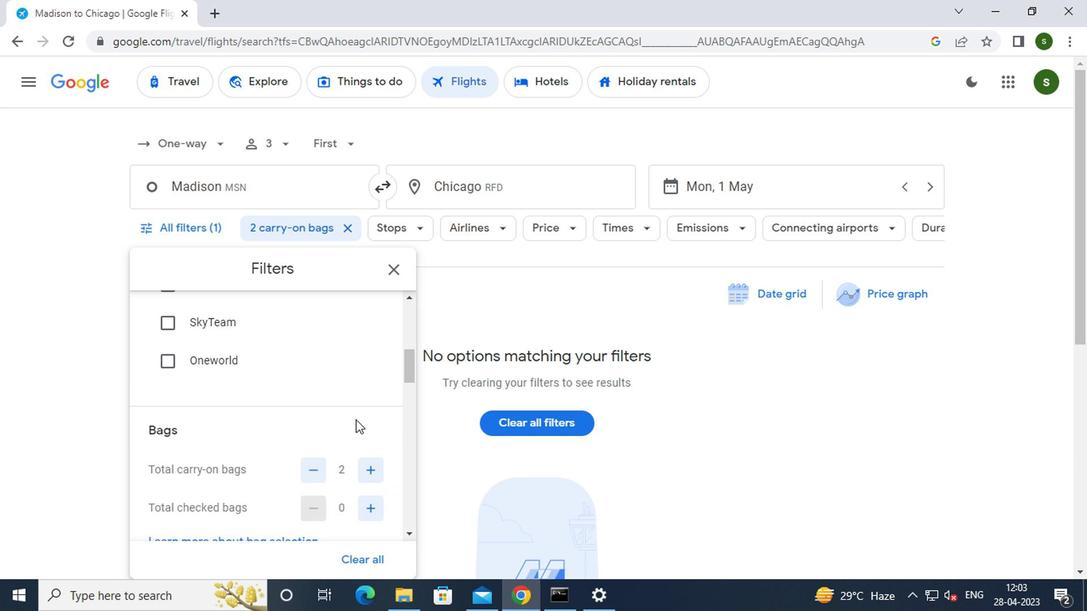 
Action: Mouse scrolled (352, 419) with delta (0, -1)
Screenshot: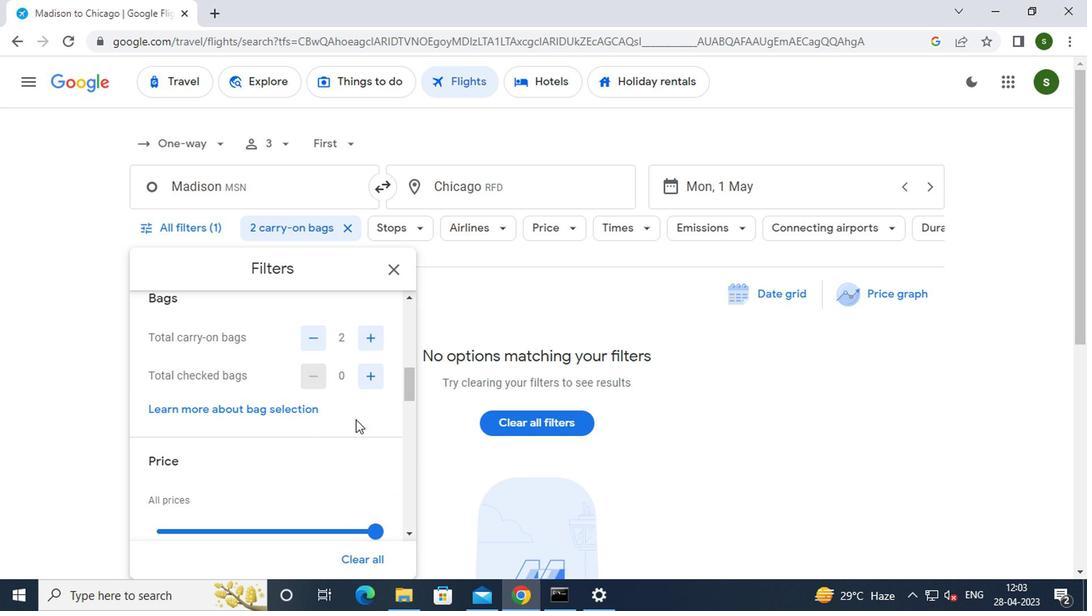 
Action: Mouse moved to (372, 453)
Screenshot: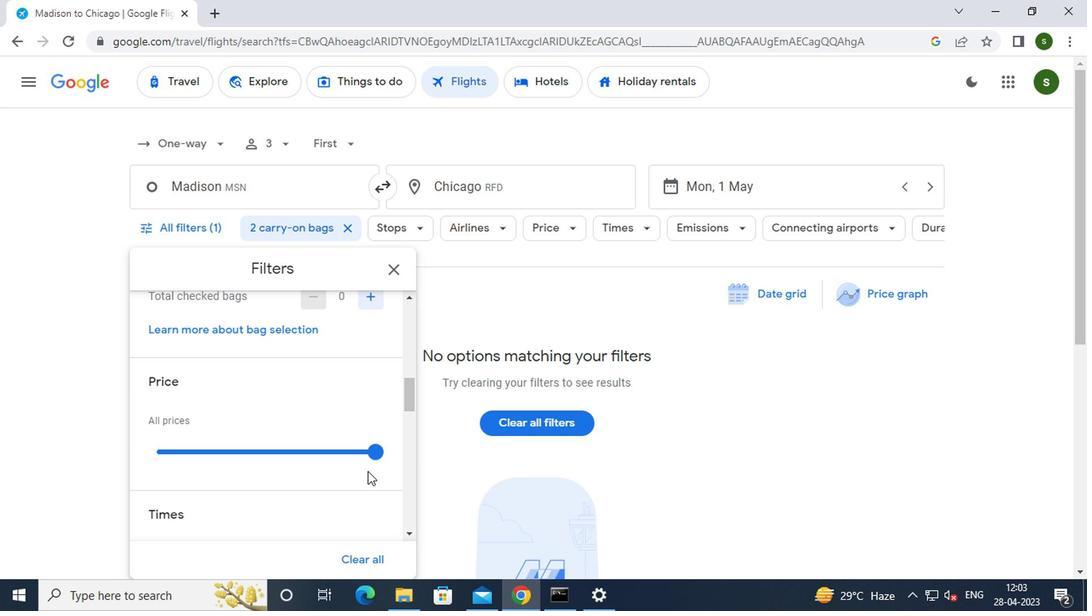 
Action: Mouse pressed left at (372, 453)
Screenshot: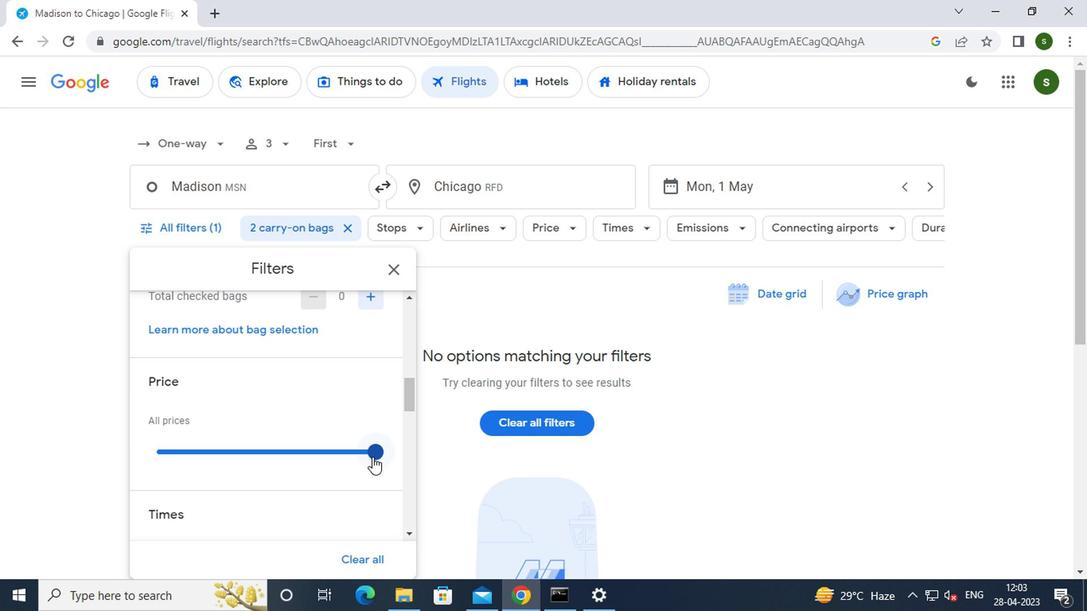 
Action: Mouse pressed left at (372, 453)
Screenshot: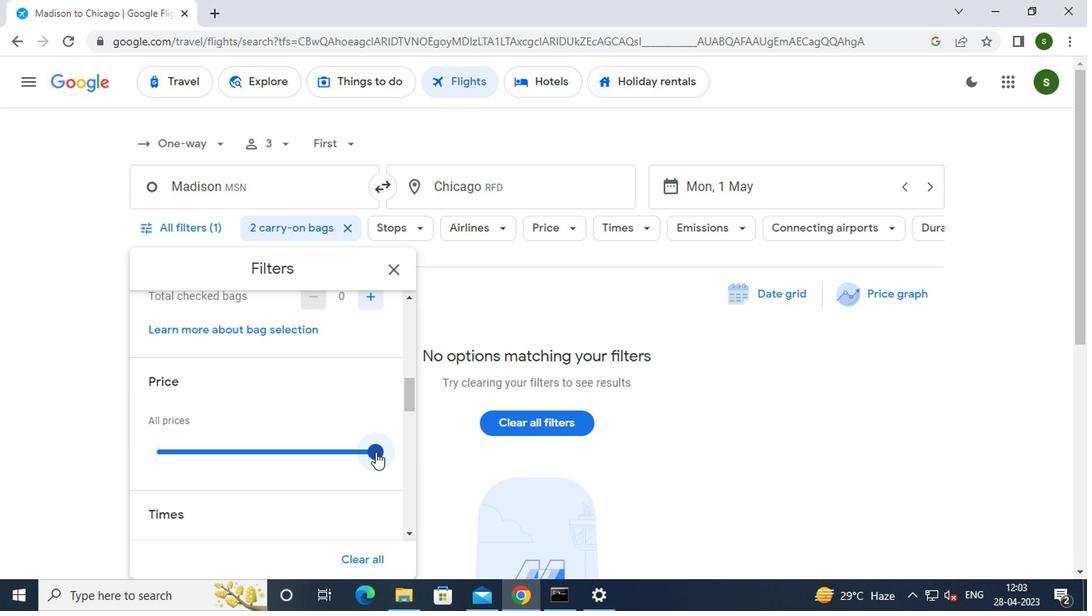 
Action: Mouse moved to (377, 453)
Screenshot: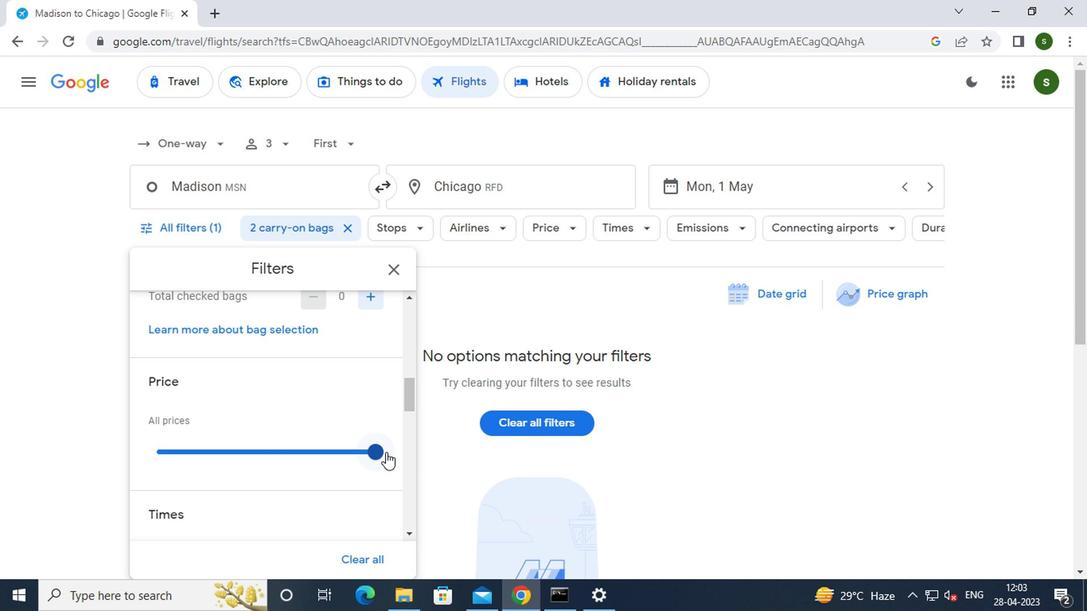 
Action: Mouse scrolled (377, 452) with delta (0, 0)
Screenshot: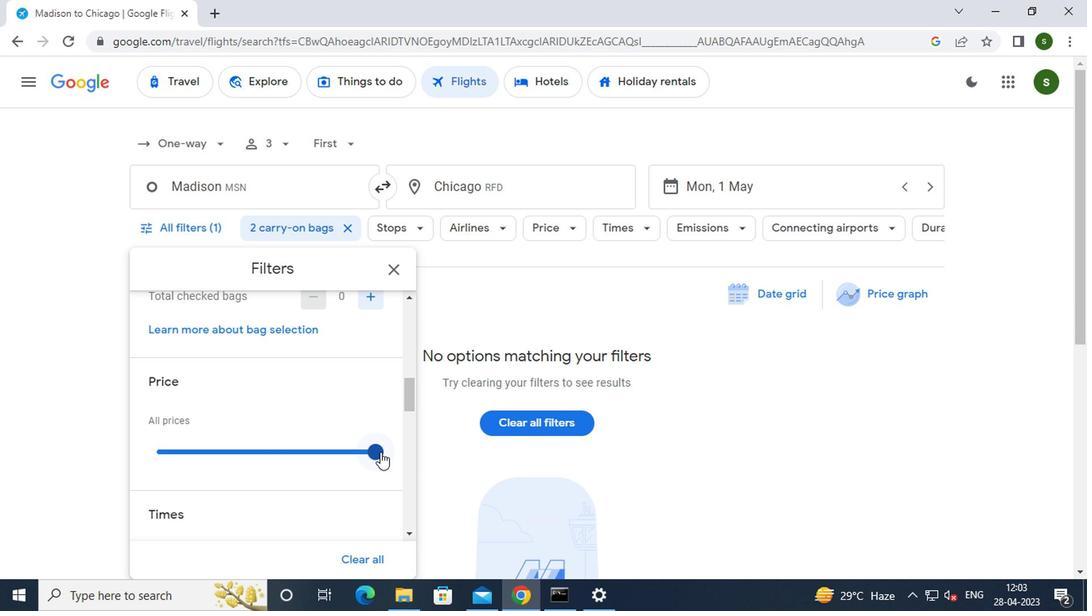
Action: Mouse scrolled (377, 452) with delta (0, 0)
Screenshot: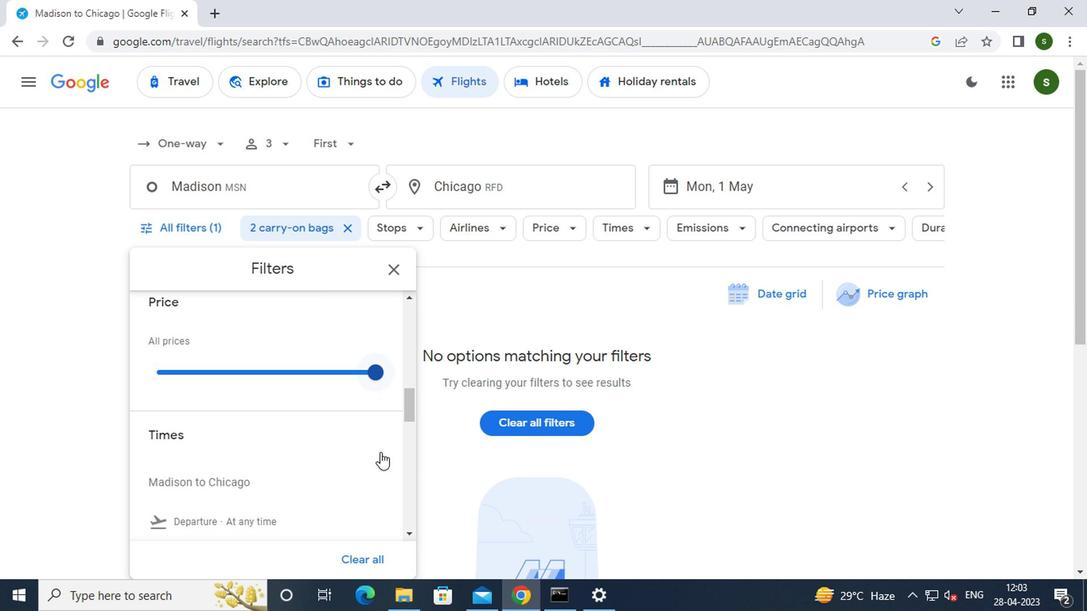 
Action: Mouse moved to (156, 473)
Screenshot: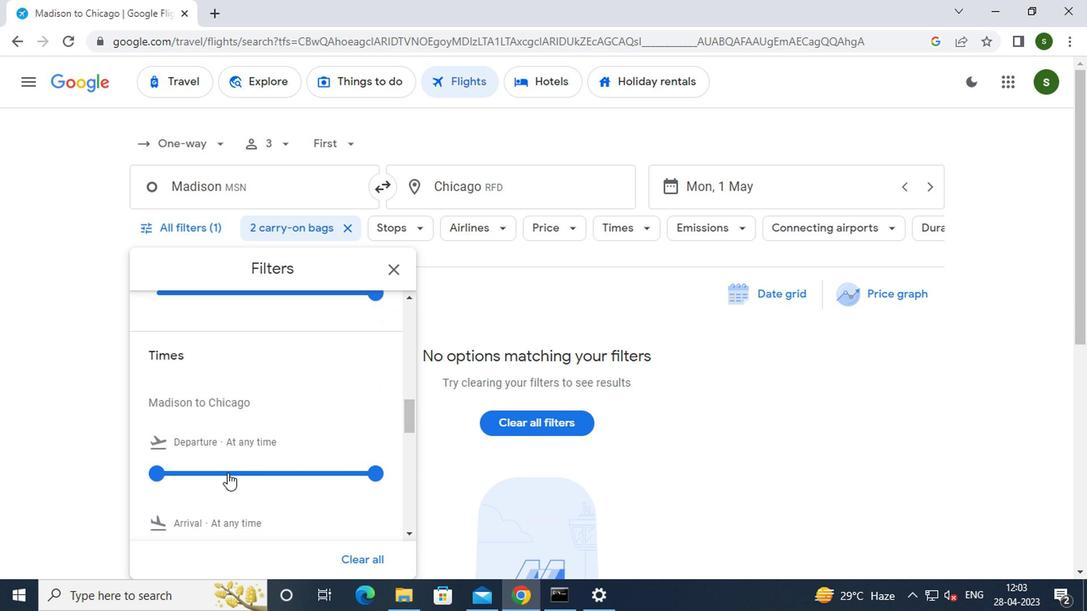 
Action: Mouse pressed left at (156, 473)
Screenshot: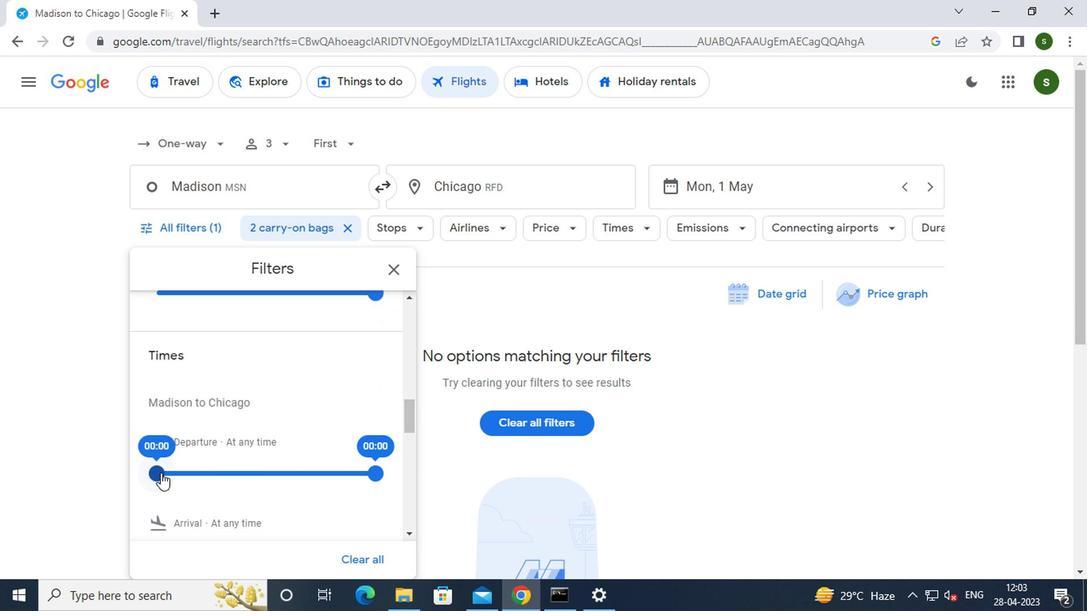 
Action: Mouse moved to (446, 322)
Screenshot: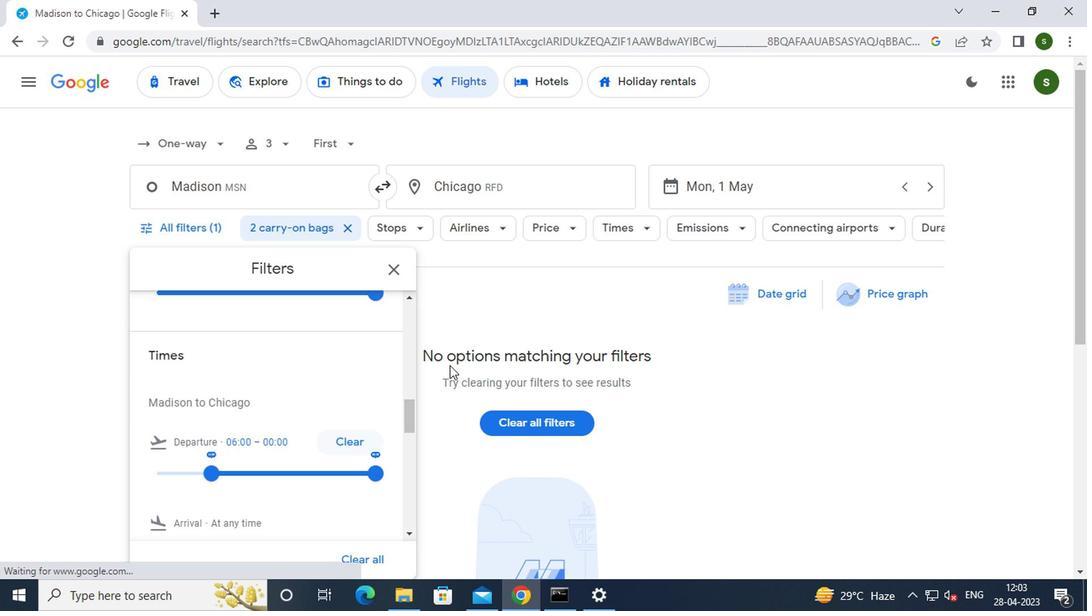 
Action: Mouse pressed left at (446, 322)
Screenshot: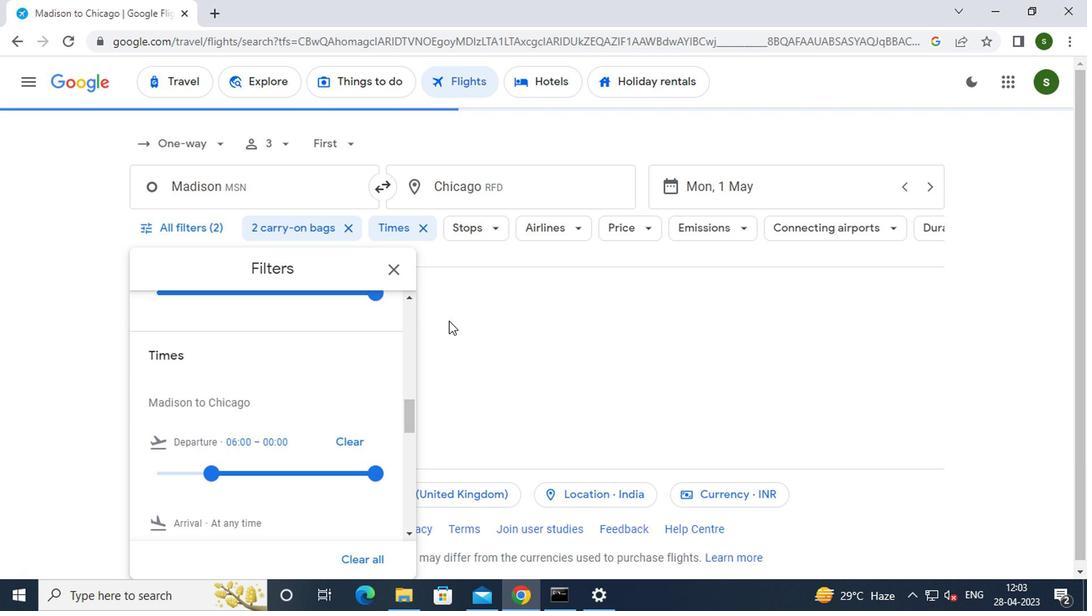
